 Task: Open a blank worksheet and write heading  Discount data  Add 10 product name:-  'Apple, Banana,_x000D_
Orange, Tomato, Potato, Onion, Carrot, Milk, Bread, Eggs (dozen). ' in December Last week sales are  1.99, 0.49, 0.79, 1.29, 0.99, 0.89, 0.69, 2.49, 1.99, 2.99.Discount (%):-  10, 20, 15, 5, 12, 8, 25, 10, 15, 20. Save page analysisSalesTrends
Action: Mouse pressed left at (200, 51)
Screenshot: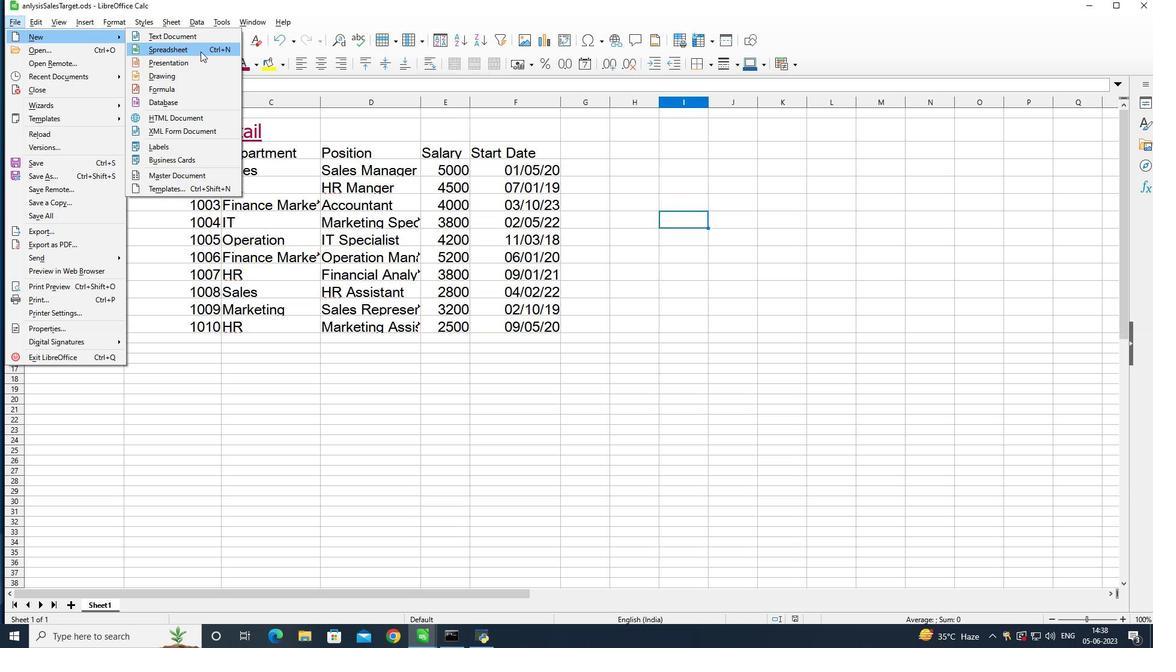 
Action: Mouse moved to (81, 124)
Screenshot: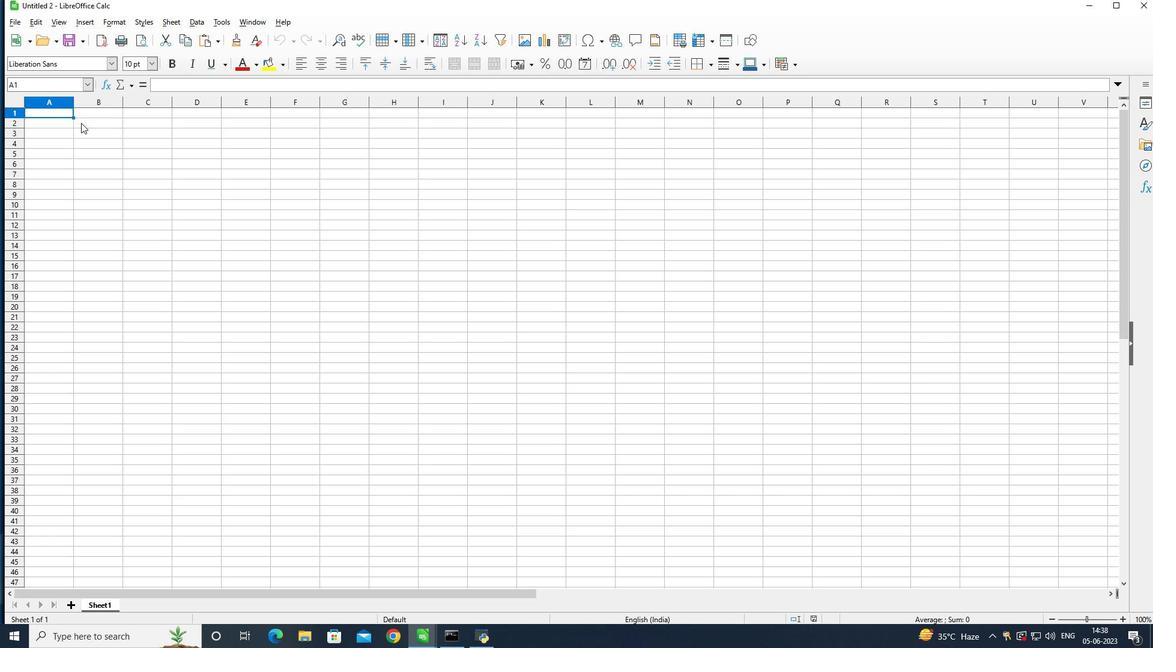 
Action: Mouse pressed left at (81, 124)
Screenshot: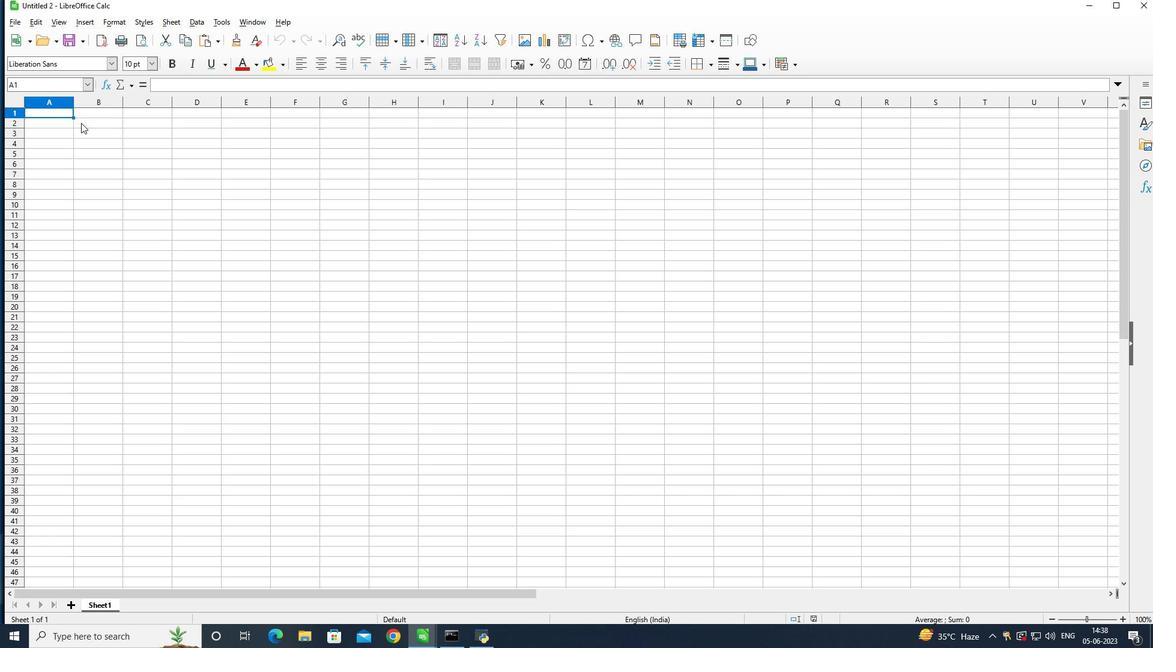
Action: Mouse moved to (553, 152)
Screenshot: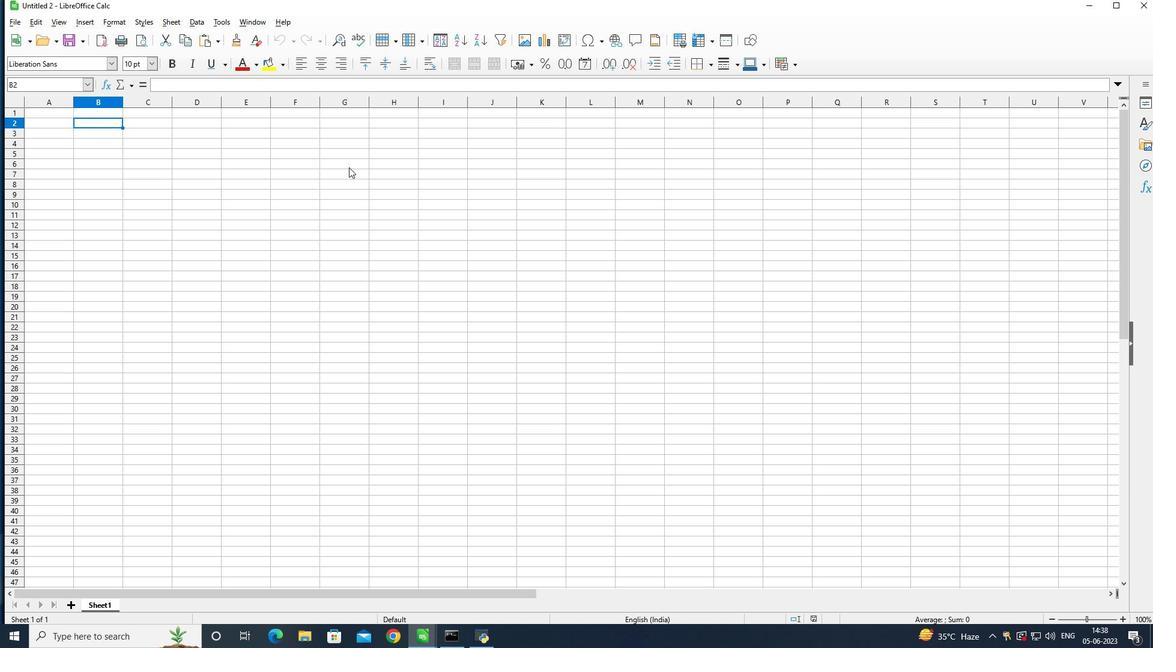 
Action: Key pressed <Key.shift><Key.shift><Key.shift><Key.shift><Key.shift><Key.shift><Key.shift><Key.shift>Discount<Key.space><Key.shift>Data<Key.enter>
Screenshot: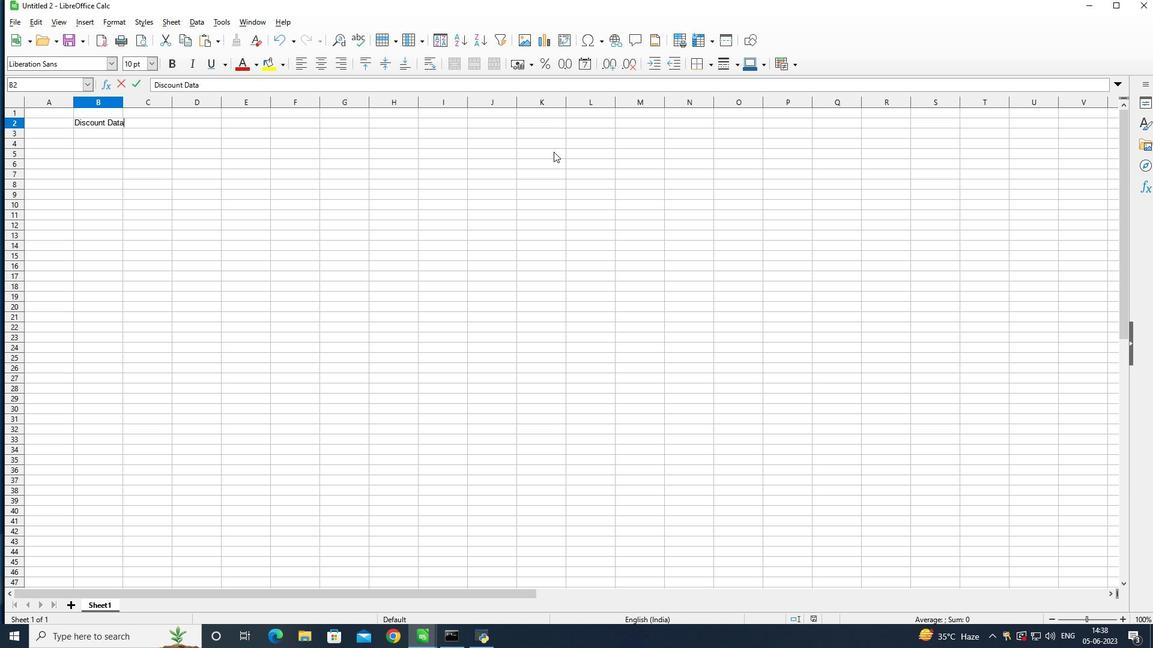 
Action: Mouse moved to (45, 130)
Screenshot: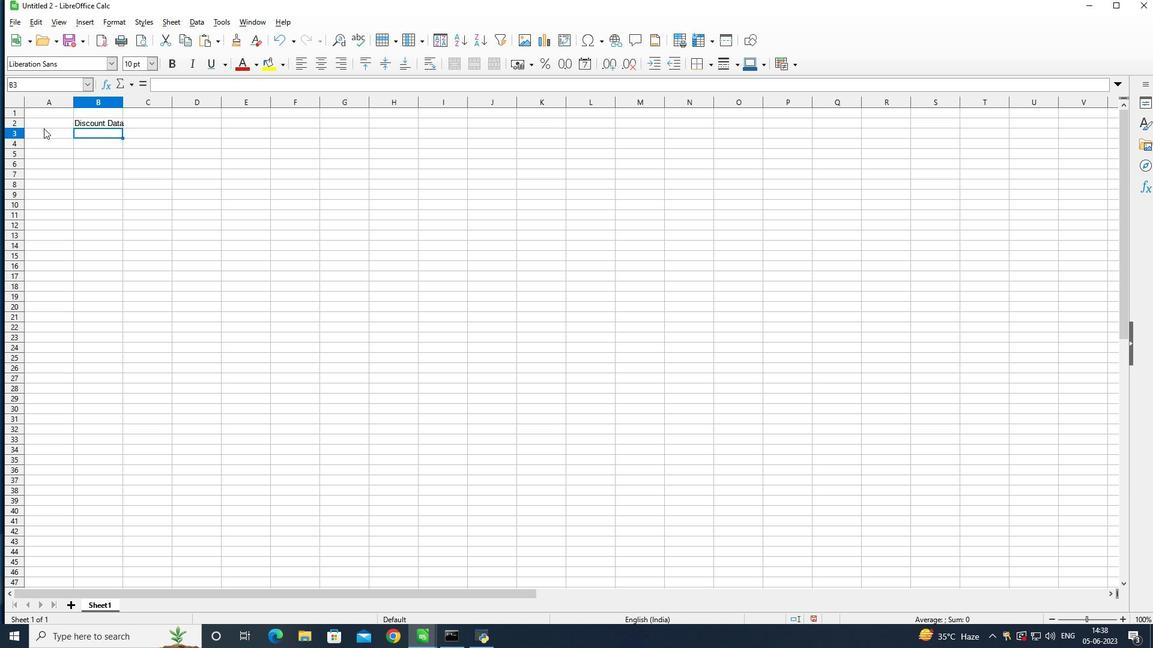 
Action: Mouse pressed left at (45, 130)
Screenshot: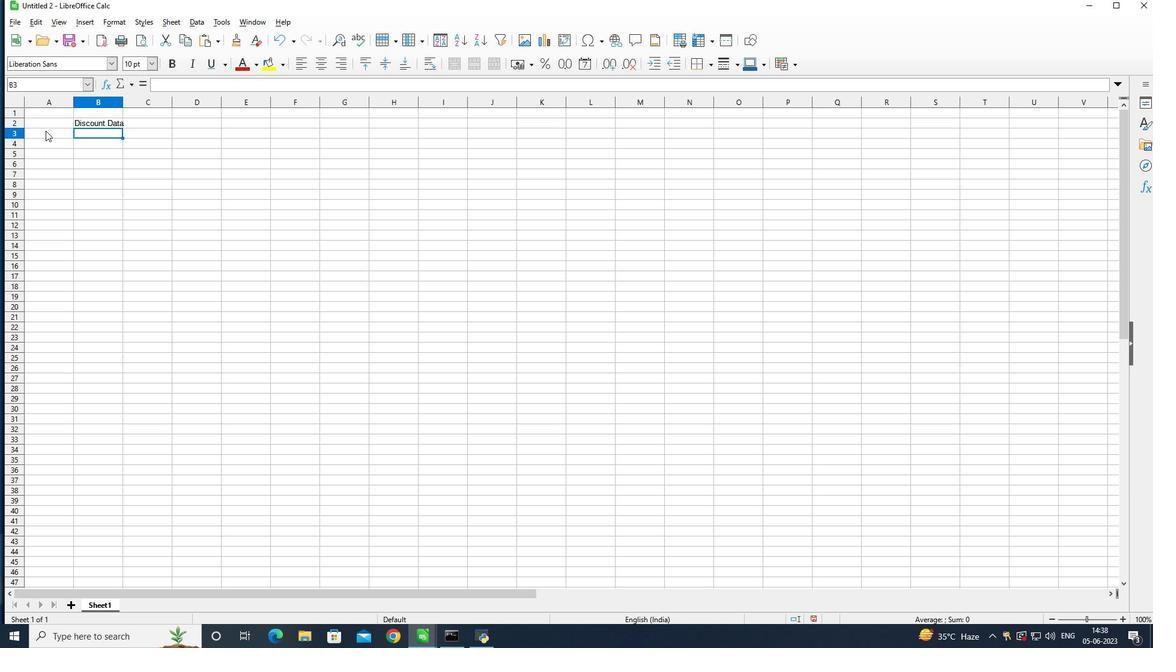
Action: Mouse moved to (536, 228)
Screenshot: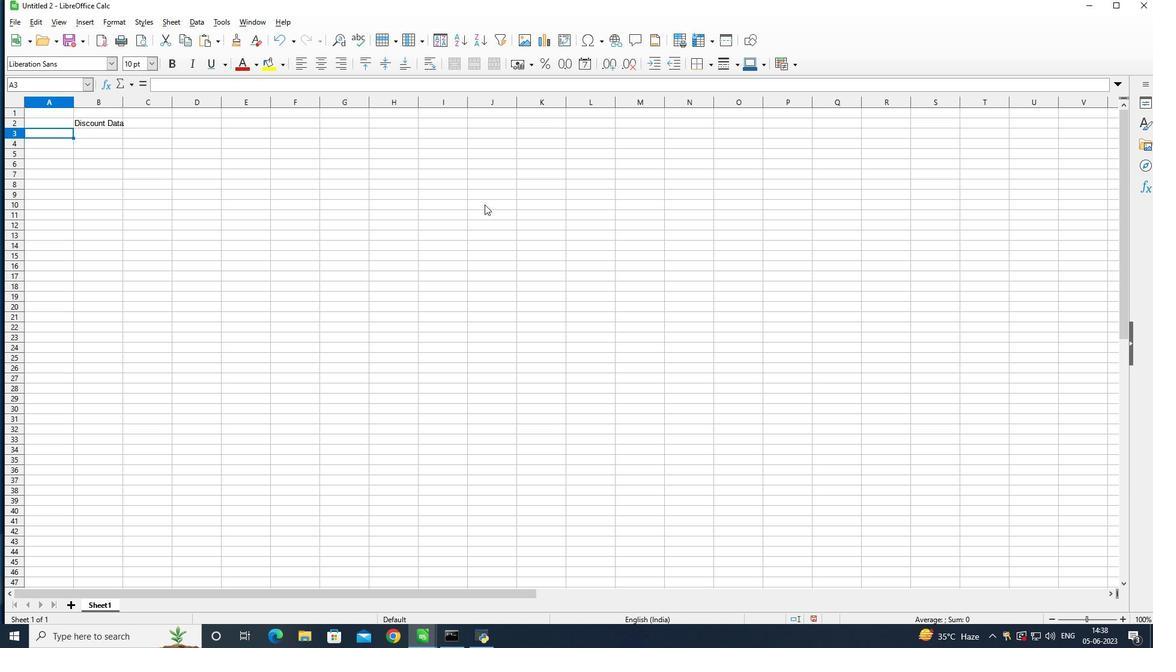 
Action: Key pressed <Key.shift>Pr
Screenshot: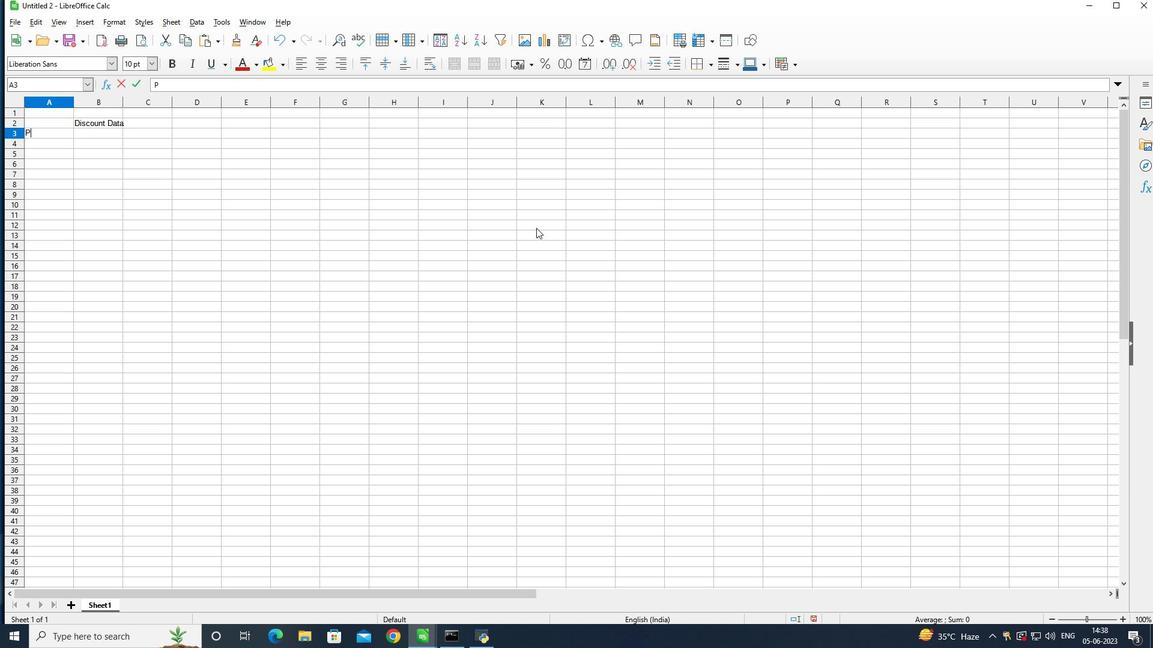 
Action: Mouse moved to (550, 230)
Screenshot: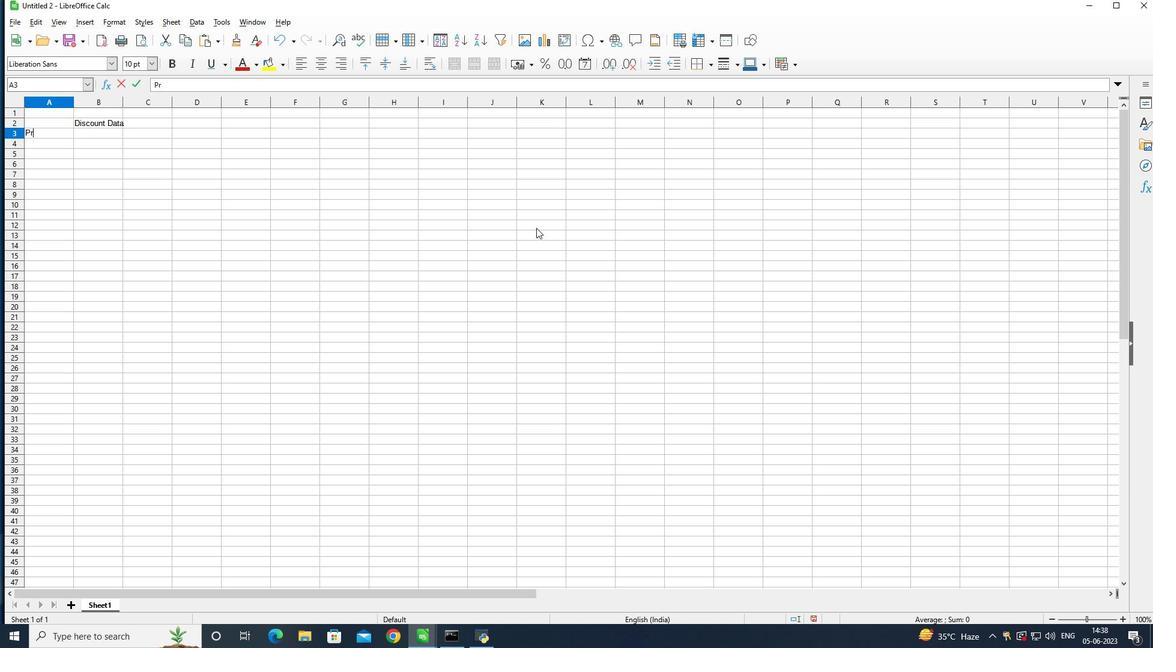 
Action: Key pressed oduct<Key.space>
Screenshot: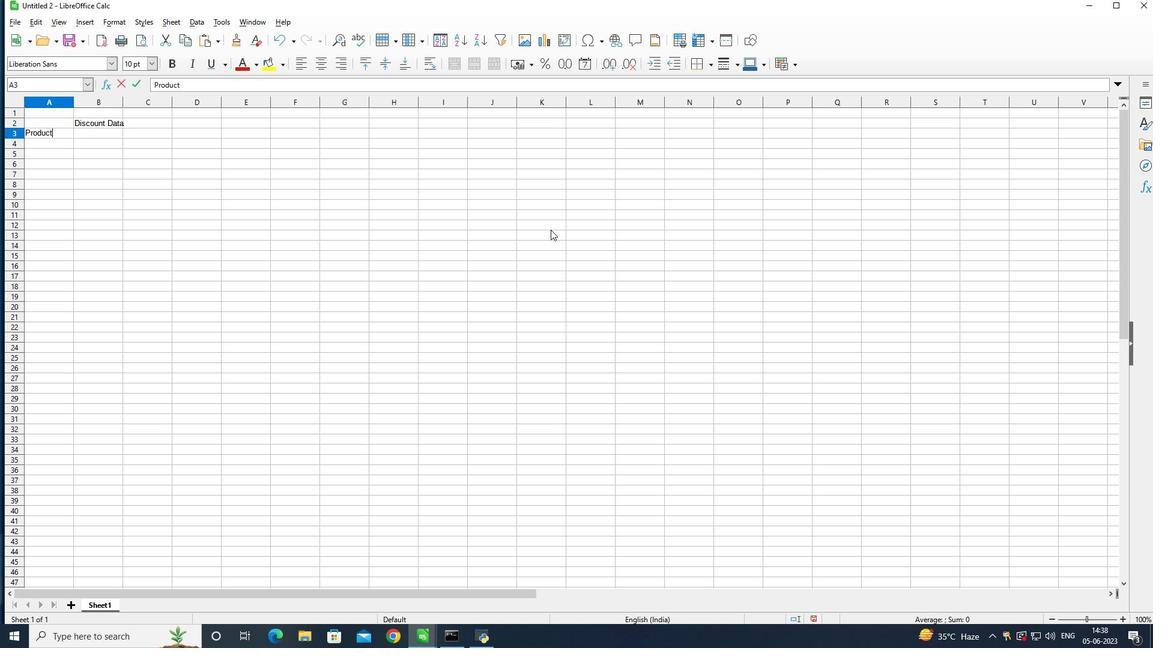 
Action: Mouse moved to (550, 230)
Screenshot: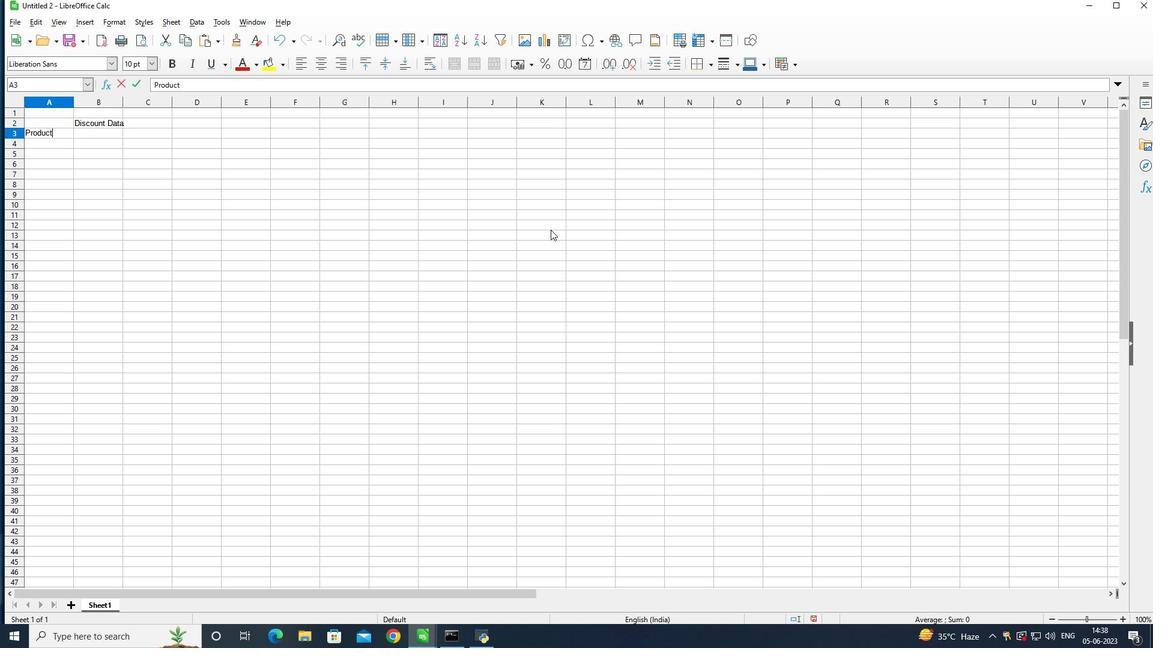 
Action: Key pressed <Key.shift>name<Key.enter>
Screenshot: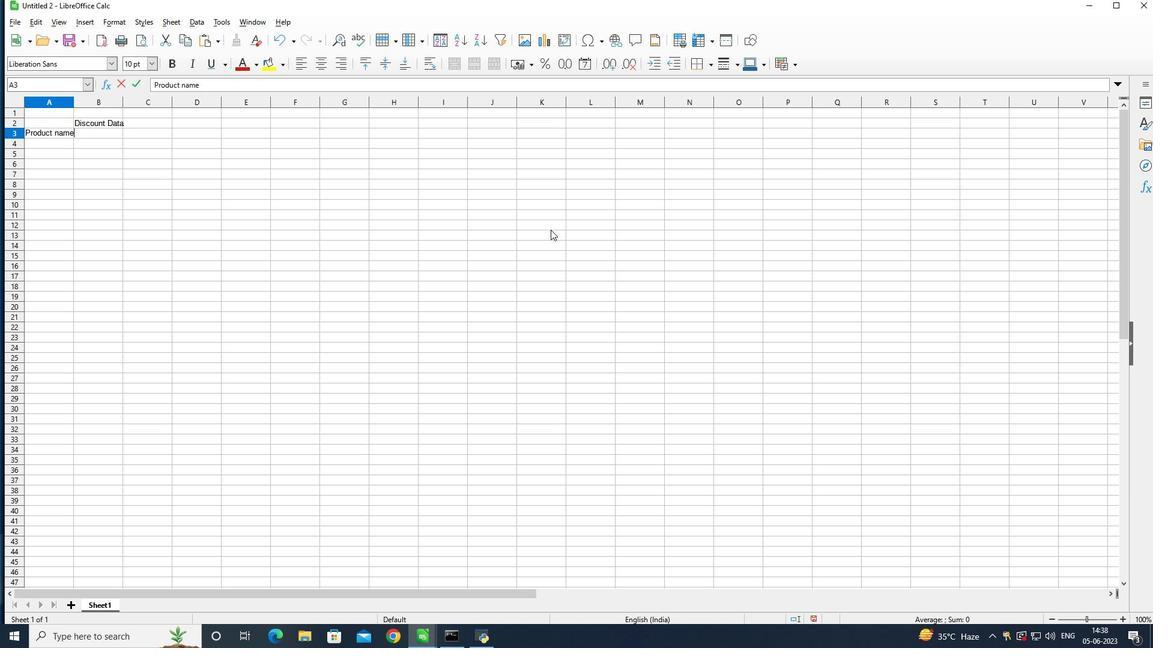 
Action: Mouse moved to (73, 99)
Screenshot: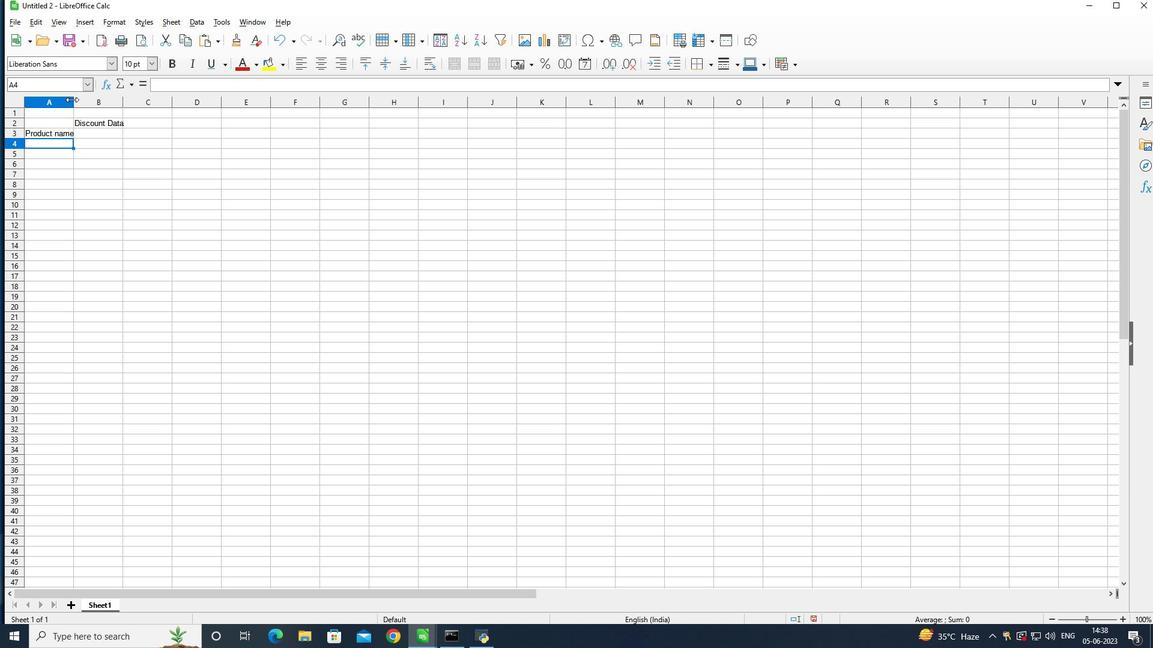 
Action: Mouse pressed left at (73, 99)
Screenshot: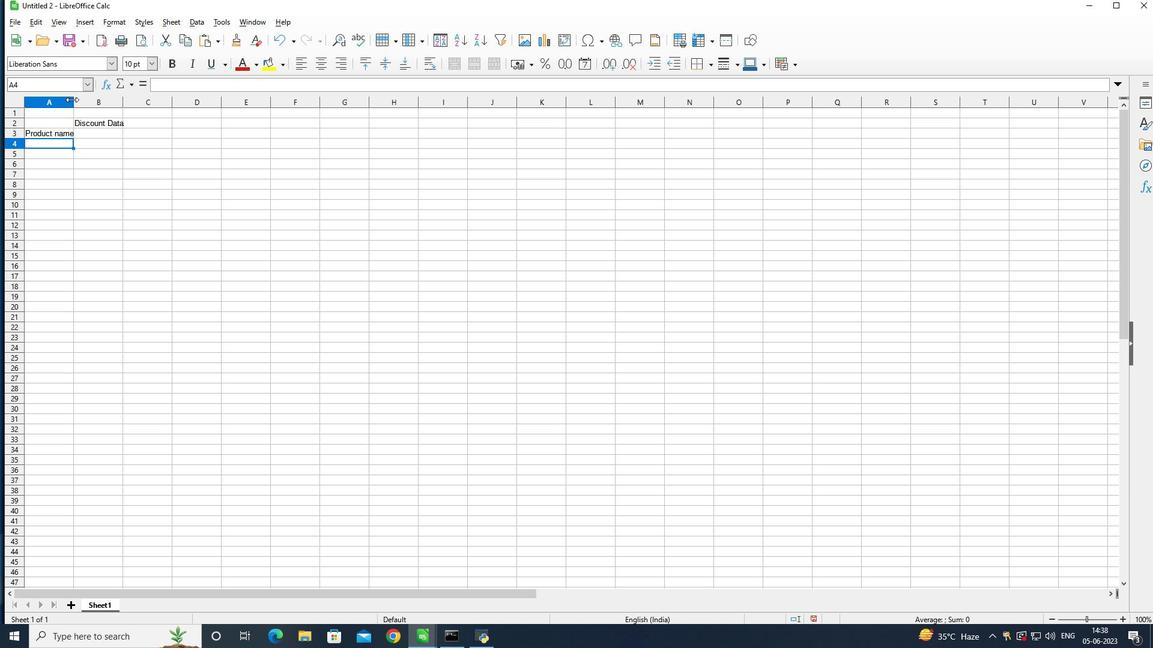 
Action: Mouse moved to (556, 225)
Screenshot: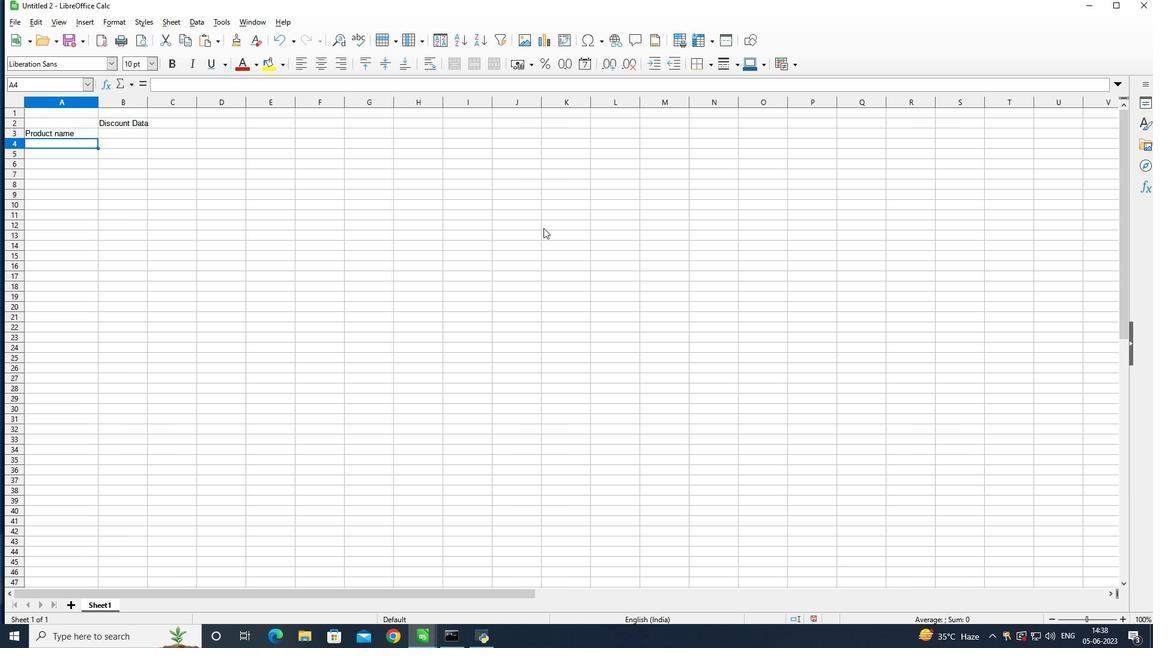 
Action: Key pressed <Key.shift>Apple<Key.enter><Key.shift>Banan<Key.enter><Key.shift><Key.shift>Orange<Key.enter><Key.shift>Tomato<Key.enter><Key.shift>Potato<Key.enter><Key.shift>Onion<Key.enter><Key.shift>Carrp<Key.backspace>ot<Key.enter><Key.shift>Milk<Key.enter><Key.shift>Bread<Key.enter><Key.shift>Egg<Key.enter>
Screenshot: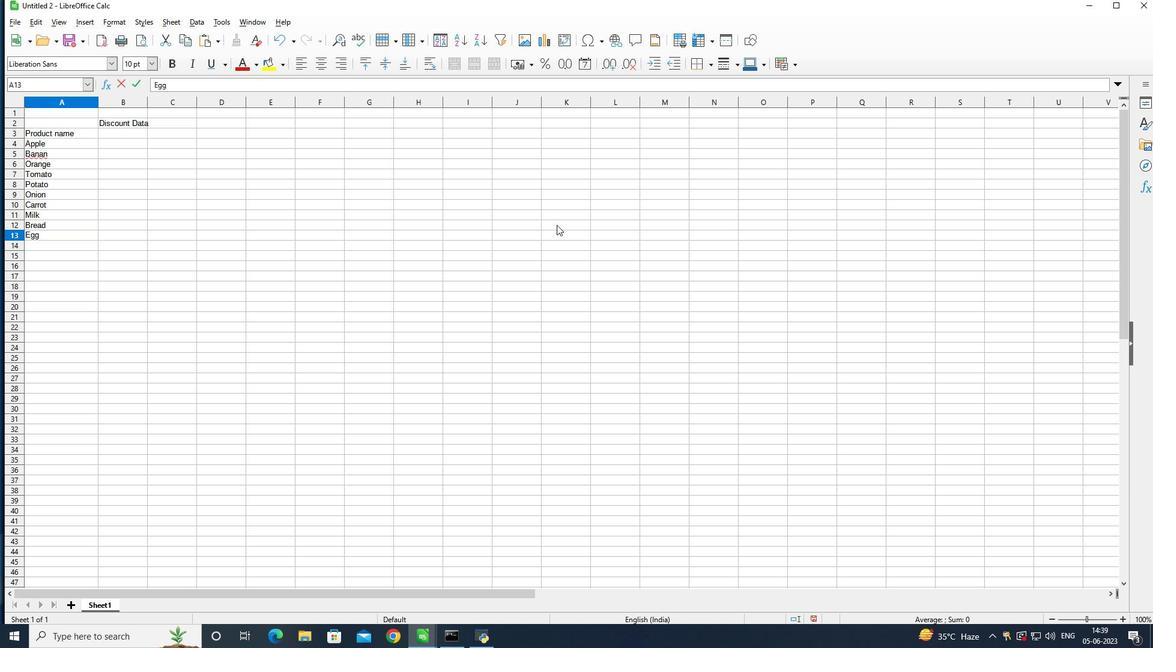 
Action: Mouse moved to (129, 130)
Screenshot: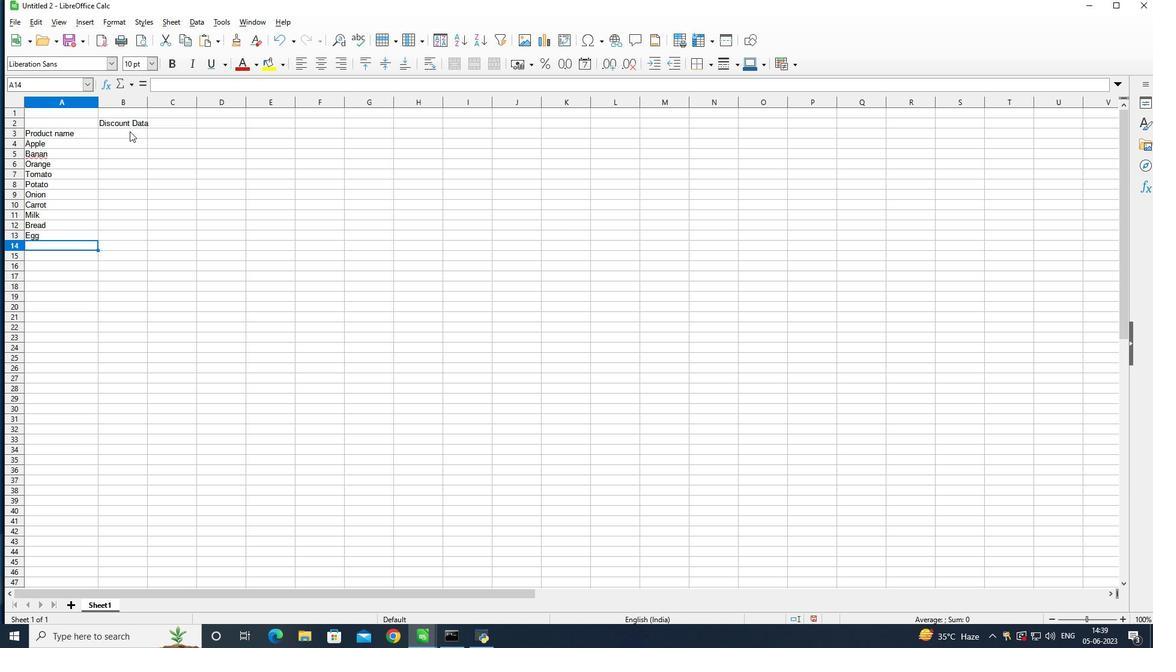 
Action: Mouse pressed left at (129, 130)
Screenshot: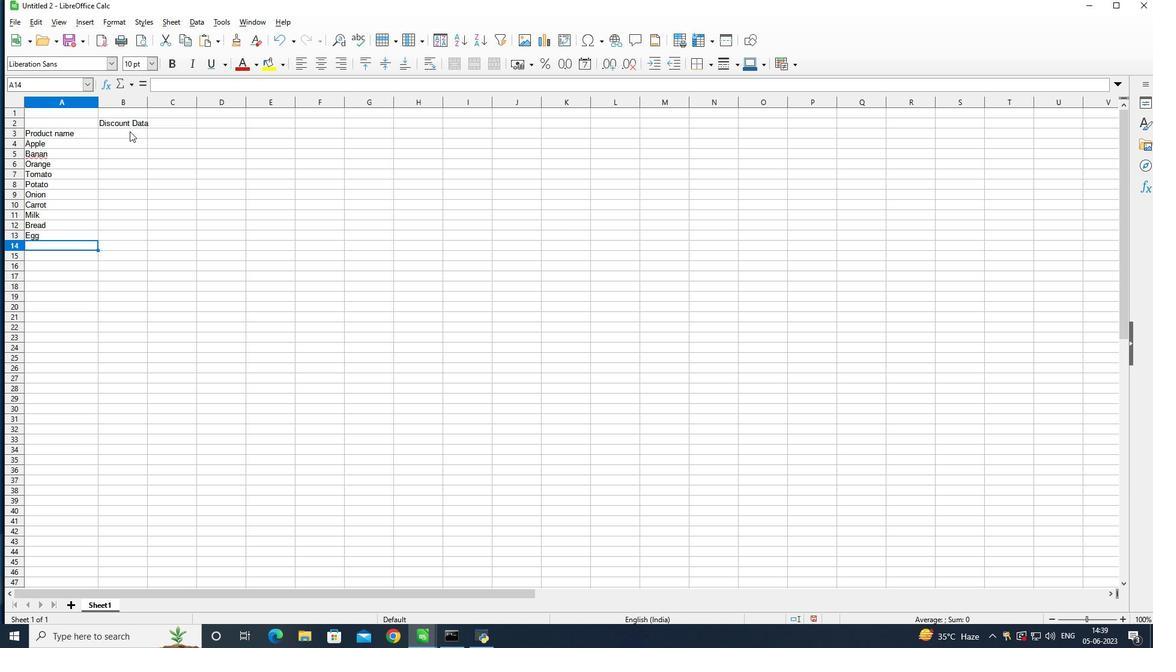 
Action: Mouse moved to (763, 270)
Screenshot: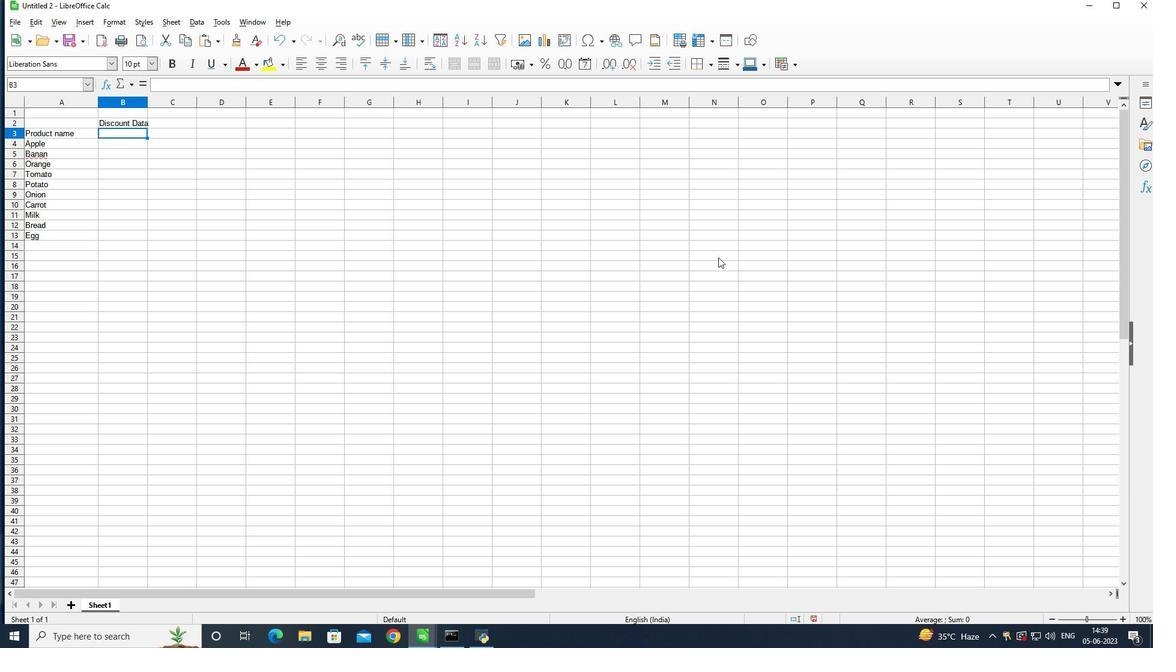 
Action: Key pressed <Key.shift>December<Key.space><Key.shift>last<Key.space><Key.shift>Week<Key.enter>
Screenshot: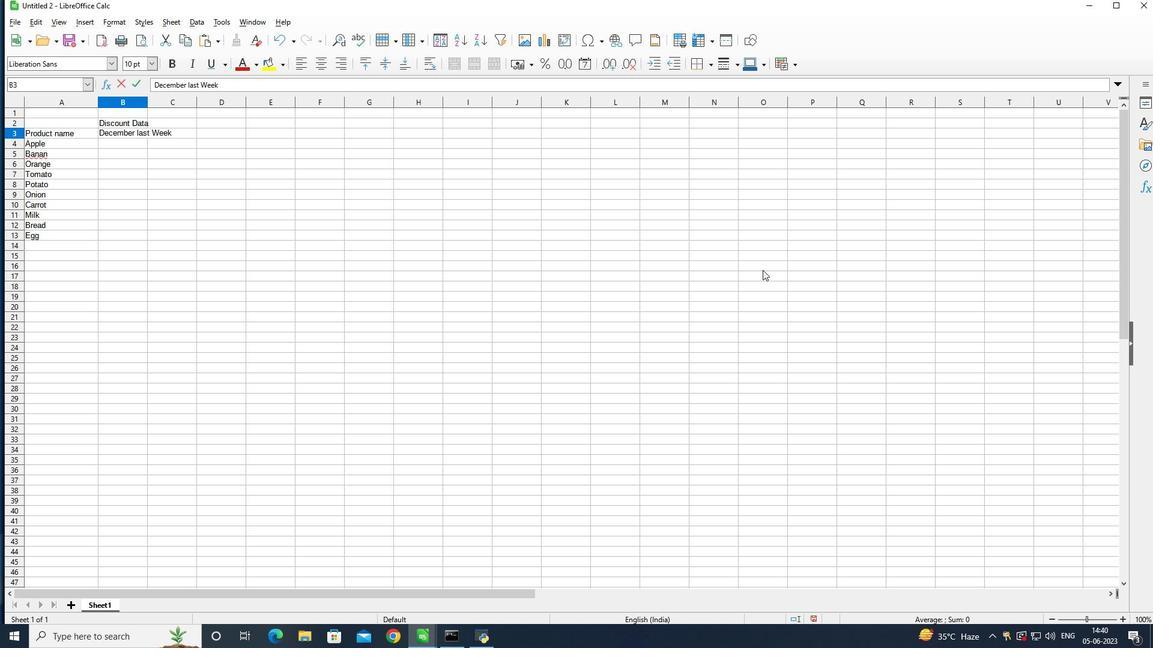 
Action: Mouse moved to (148, 102)
Screenshot: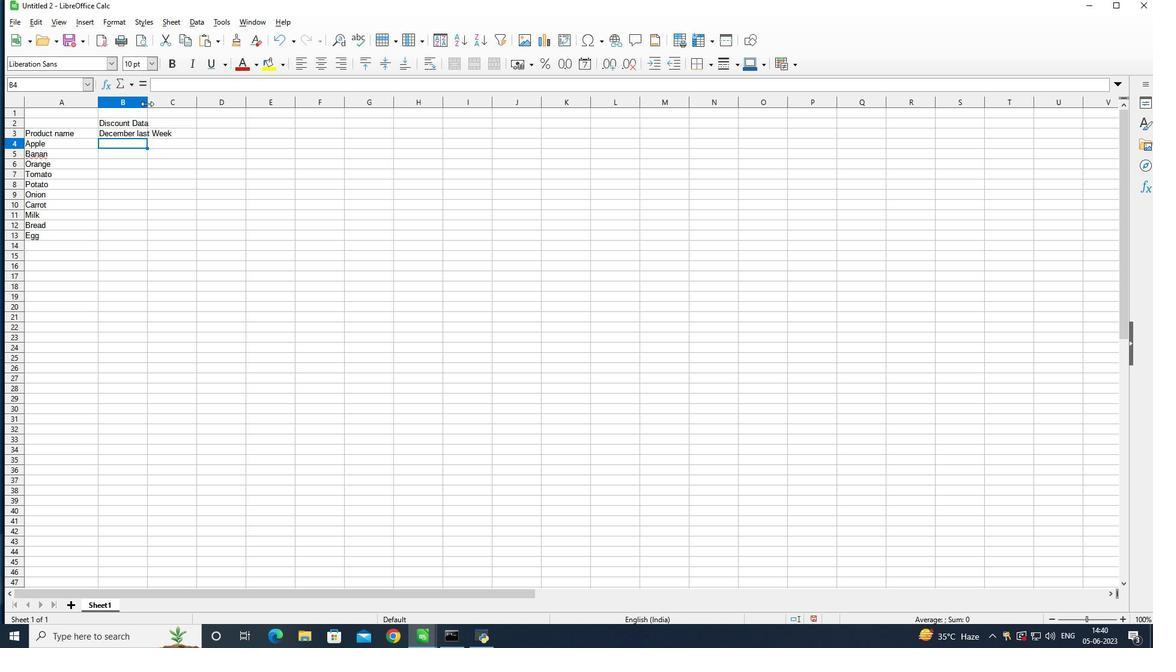 
Action: Mouse pressed left at (148, 102)
Screenshot: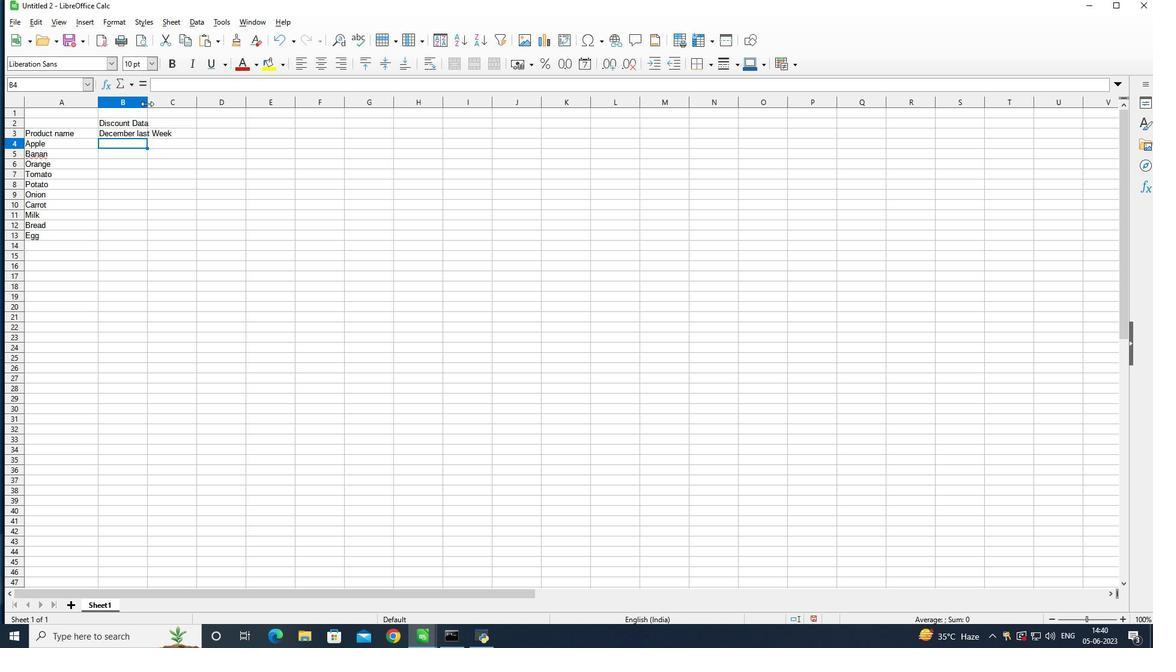 
Action: Mouse moved to (513, 279)
Screenshot: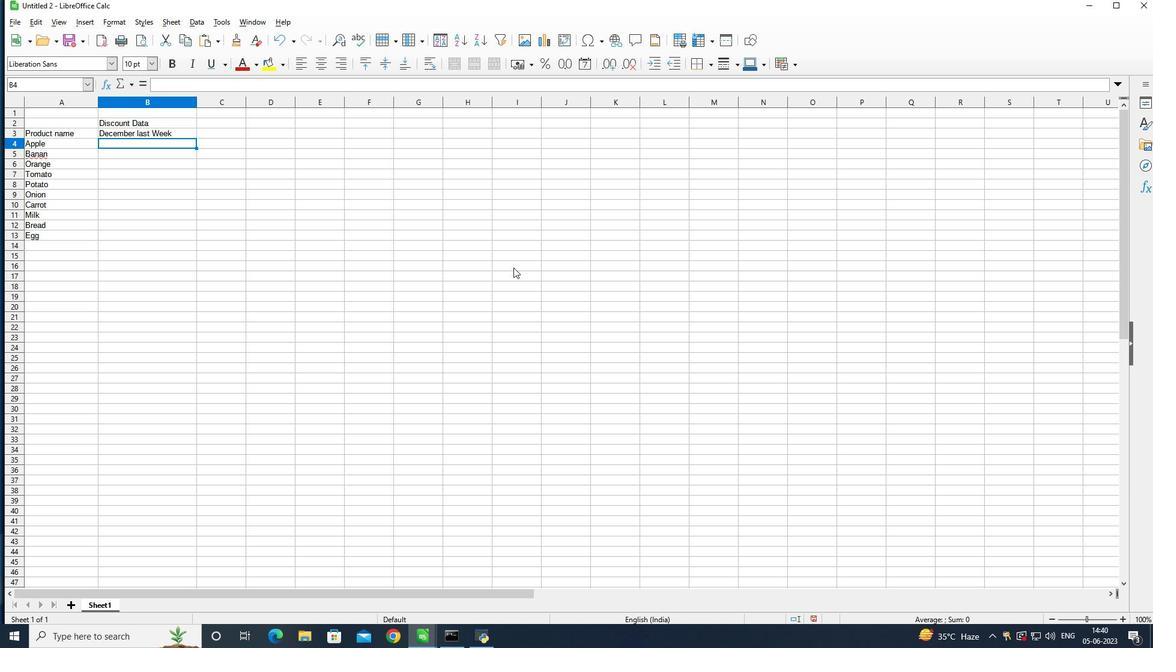 
Action: Key pressed <Key.shift>!
Screenshot: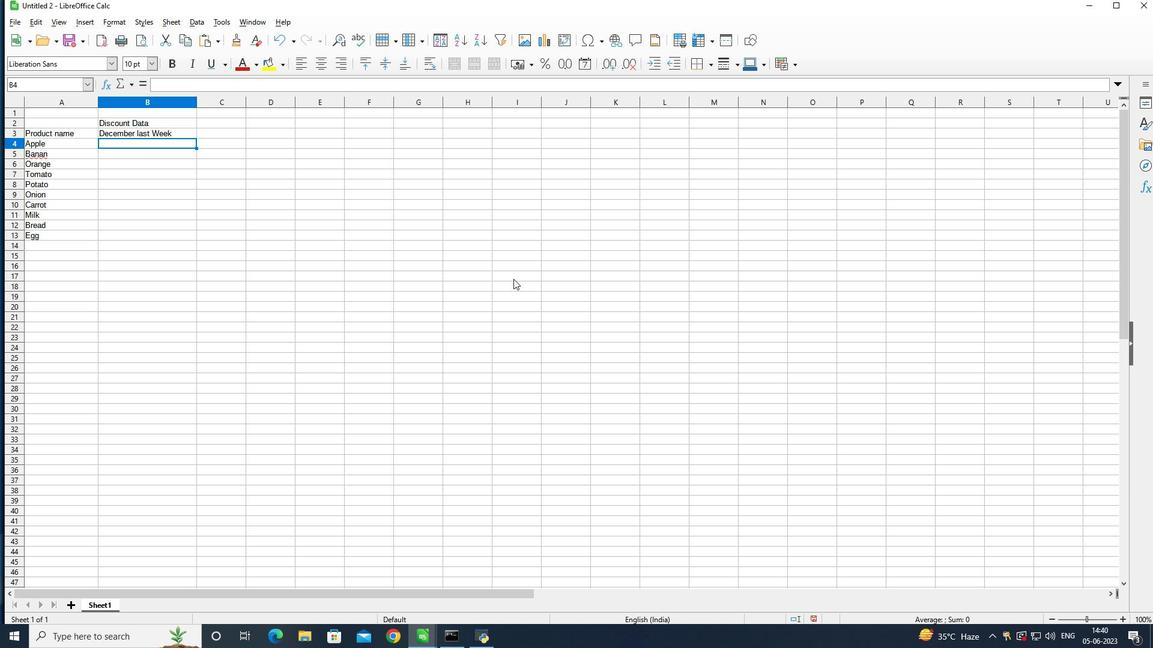 
Action: Mouse moved to (513, 279)
Screenshot: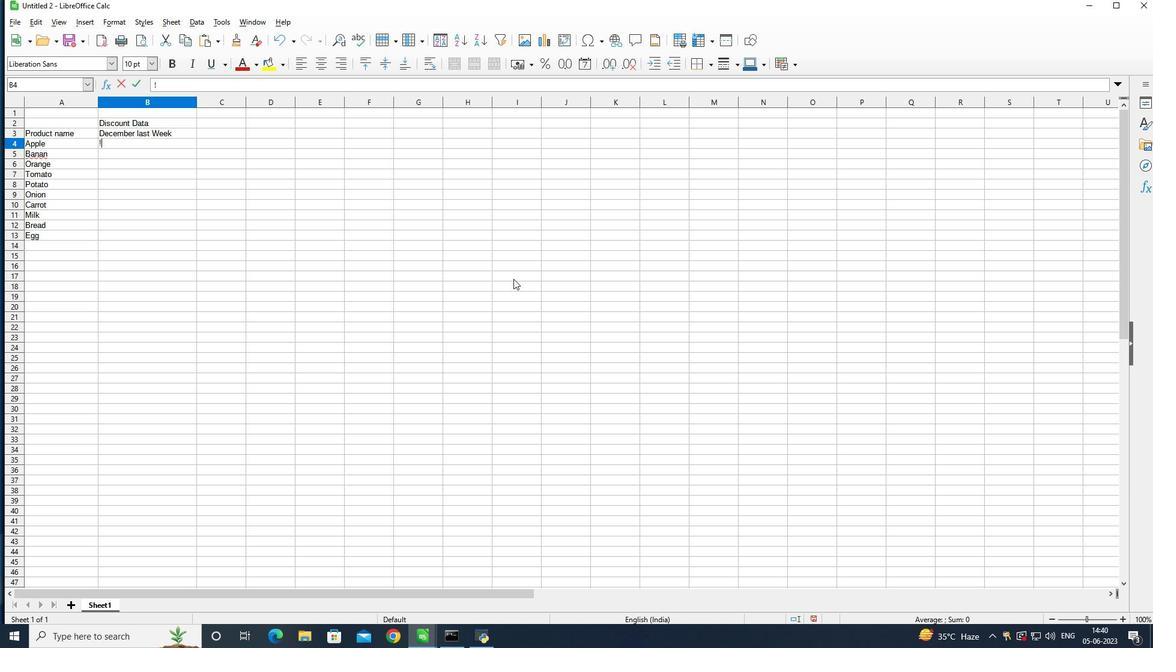 
Action: Key pressed <Key.backspace>1.99<Key.enter>0.49<Key.enter>0
Screenshot: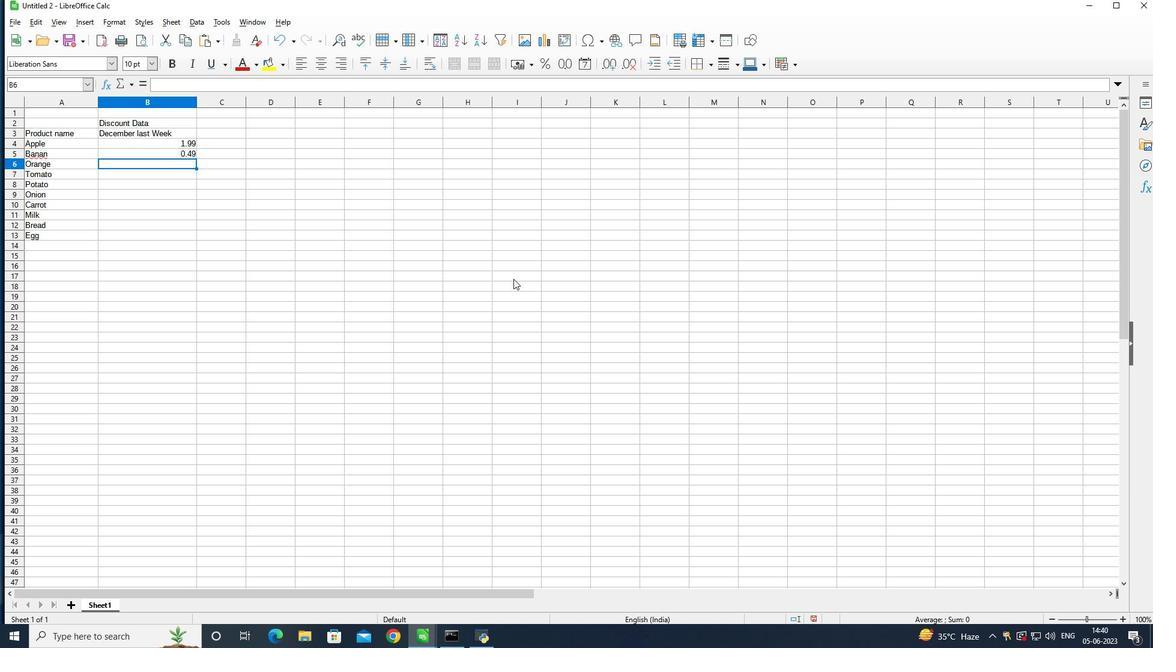 
Action: Mouse moved to (514, 284)
Screenshot: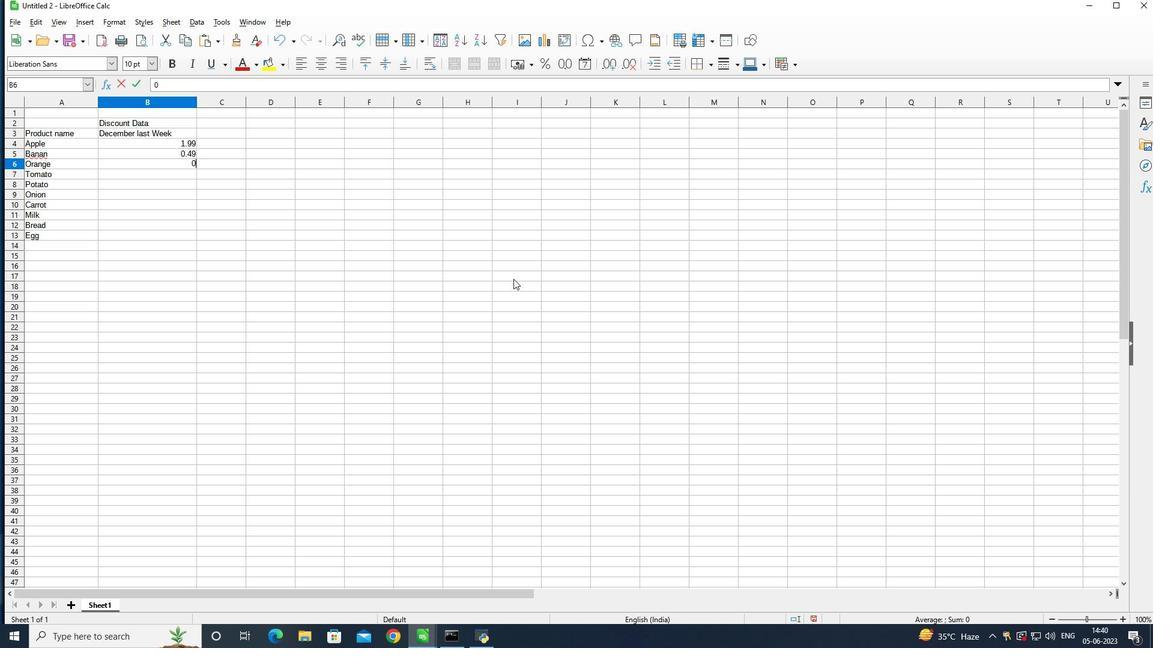 
Action: Key pressed .79<Key.enter>1.29<Key.enter>0
Screenshot: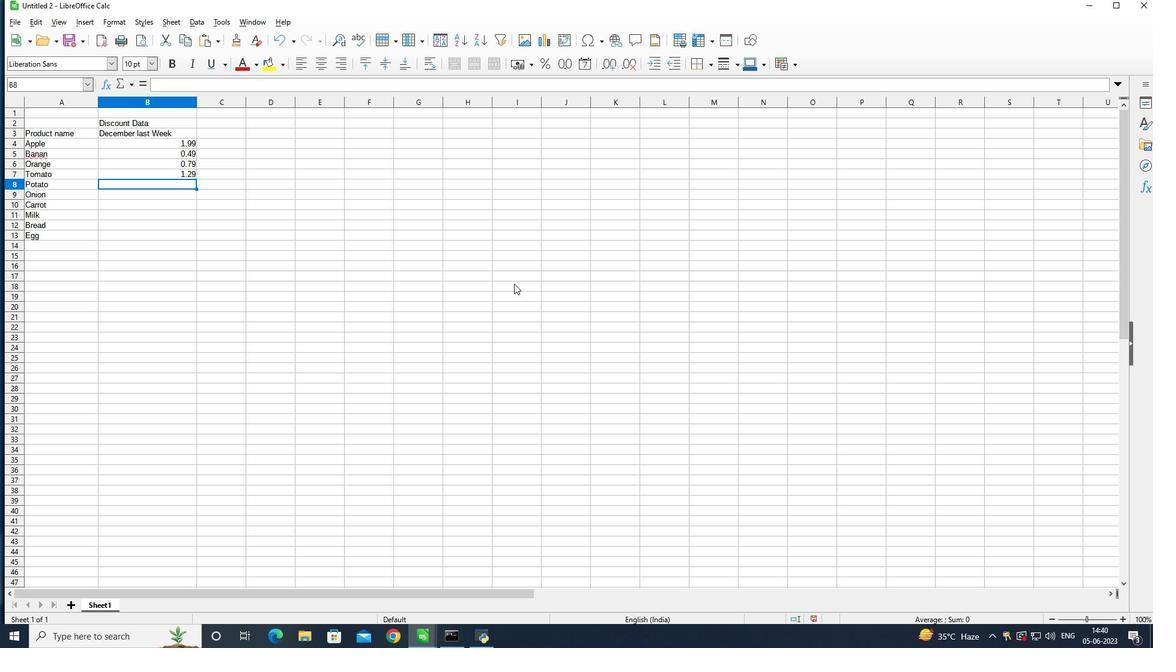 
Action: Mouse moved to (579, 409)
Screenshot: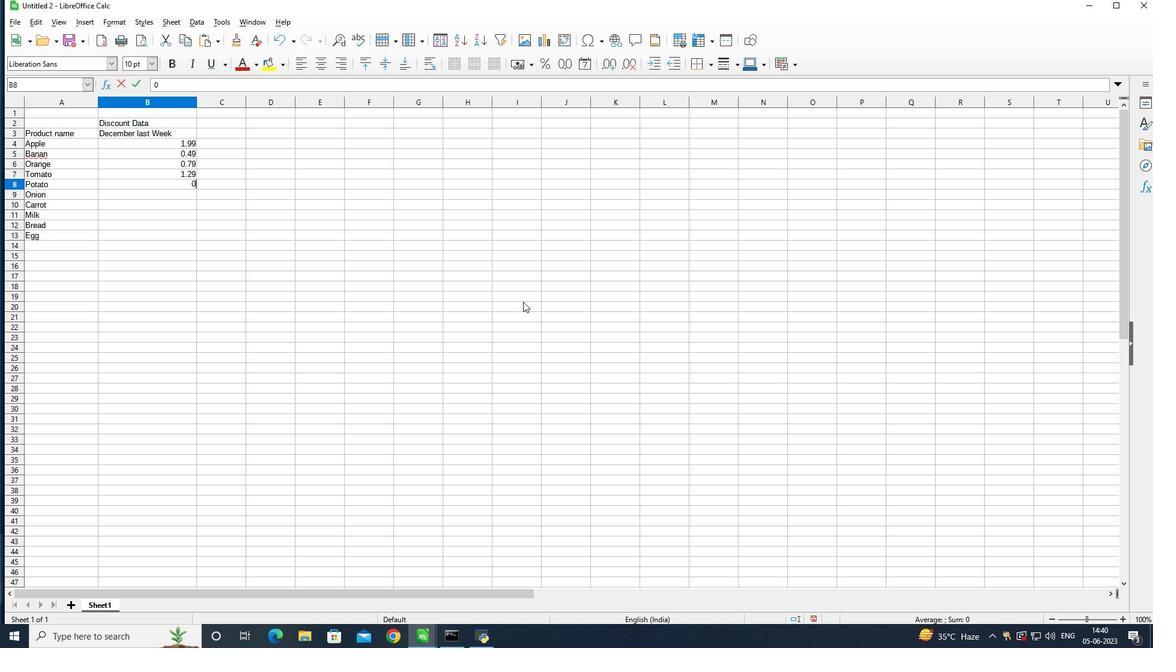 
Action: Key pressed .79<Key.enter>1.29<Key.enter>0.99<Key.enter>0.89<Key.enter>0.69<Key.enter>2.49<Key.enter>1.99
Screenshot: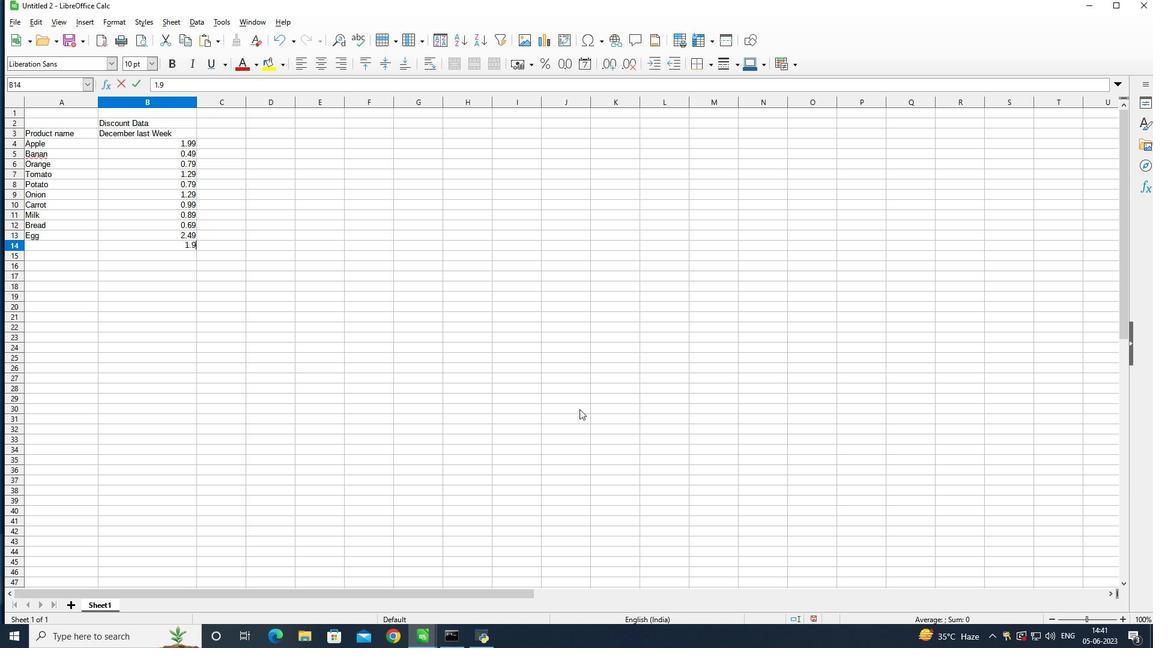 
Action: Mouse moved to (189, 185)
Screenshot: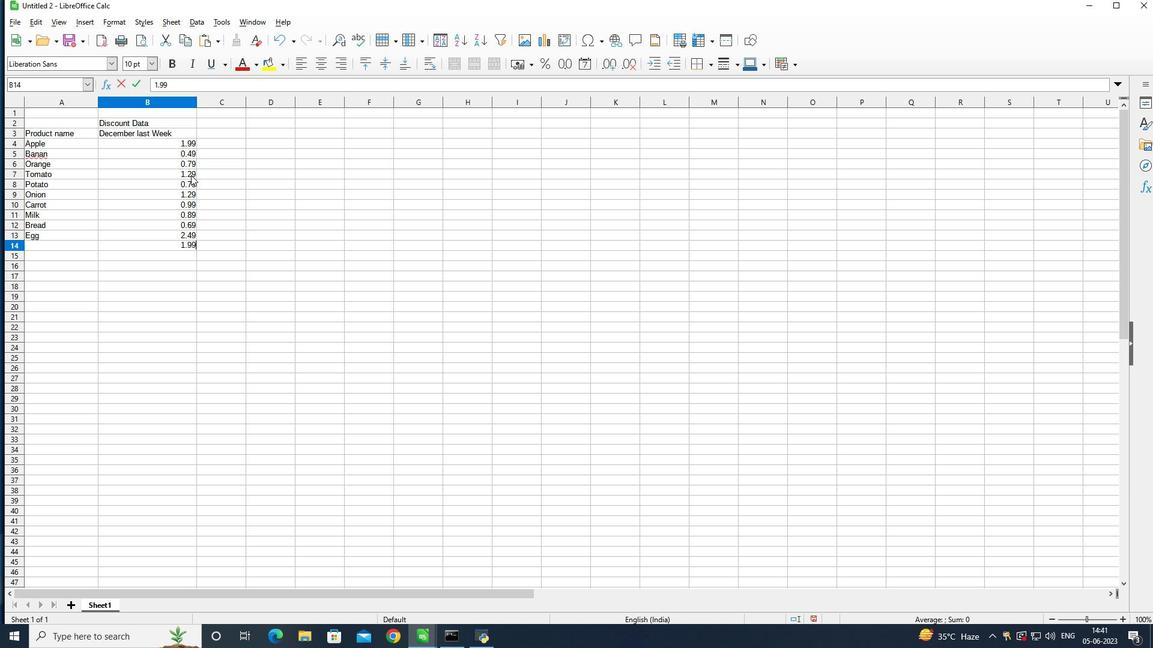 
Action: Mouse pressed left at (189, 185)
Screenshot: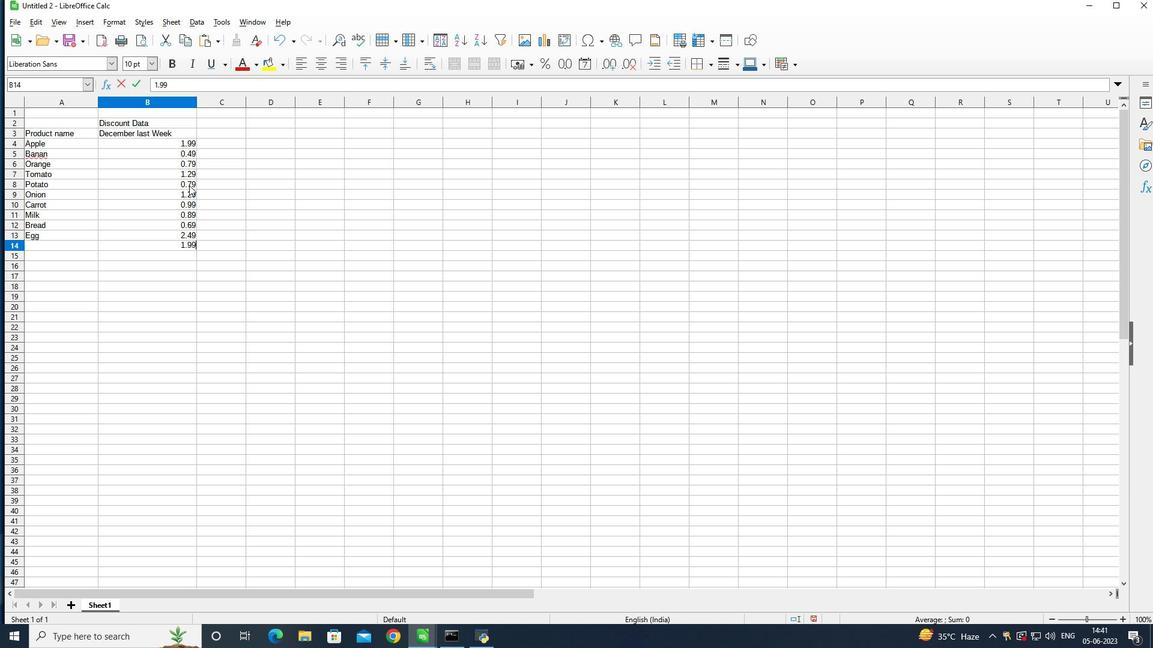 
Action: Mouse moved to (549, 189)
Screenshot: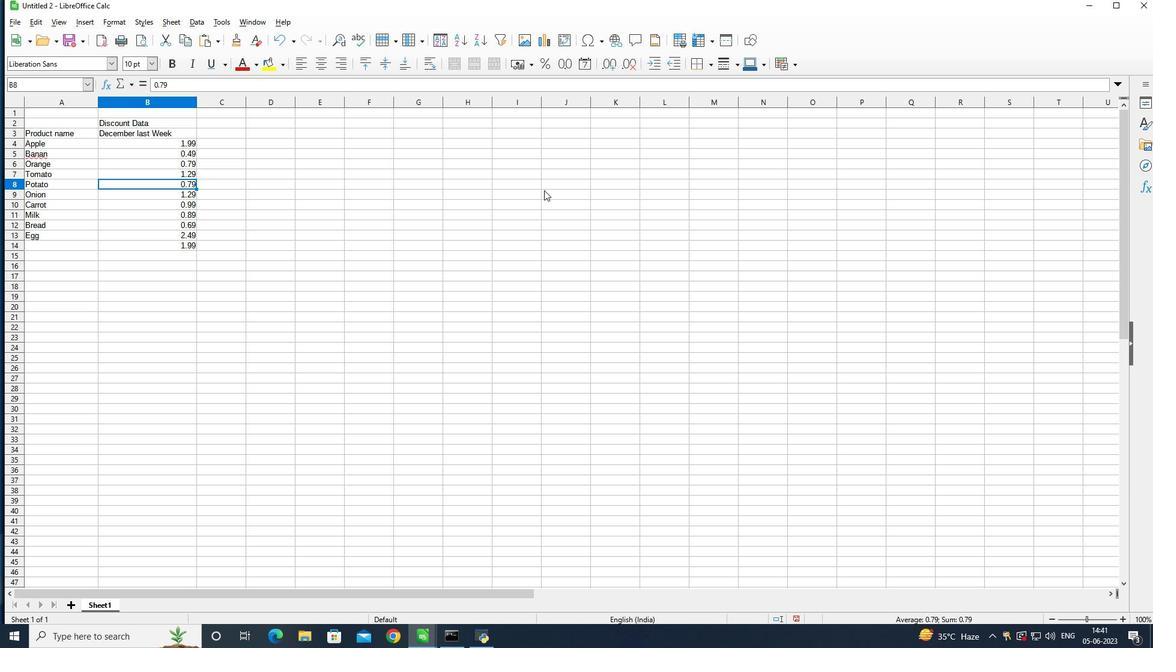 
Action: Key pressed 0
Screenshot: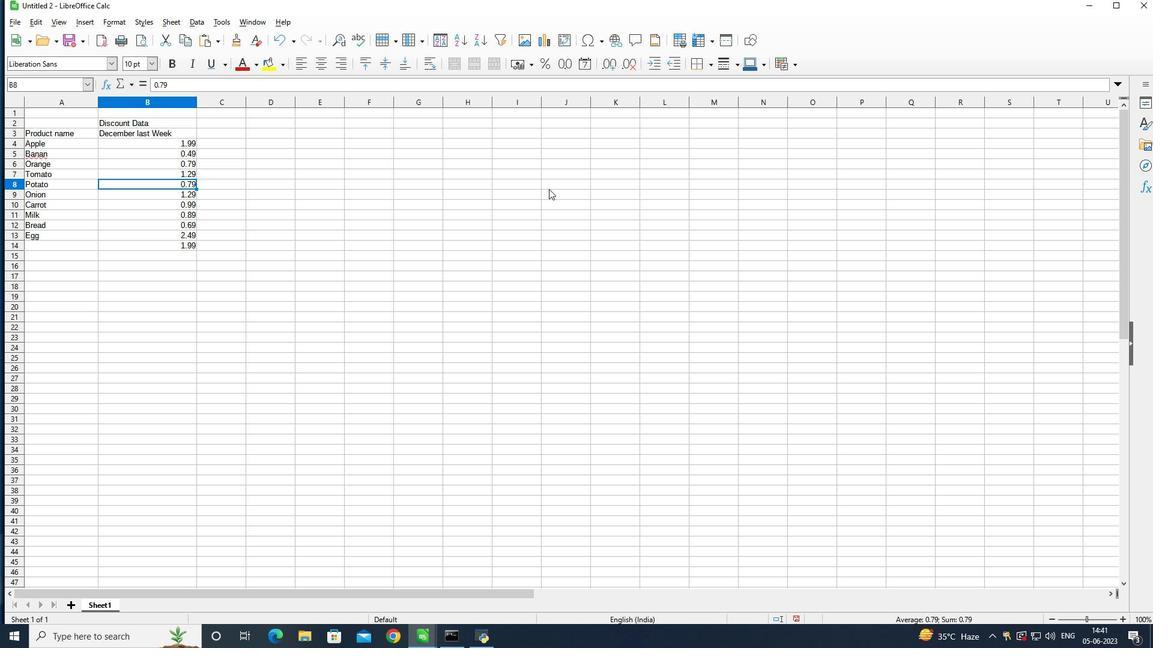 
Action: Mouse moved to (561, 201)
Screenshot: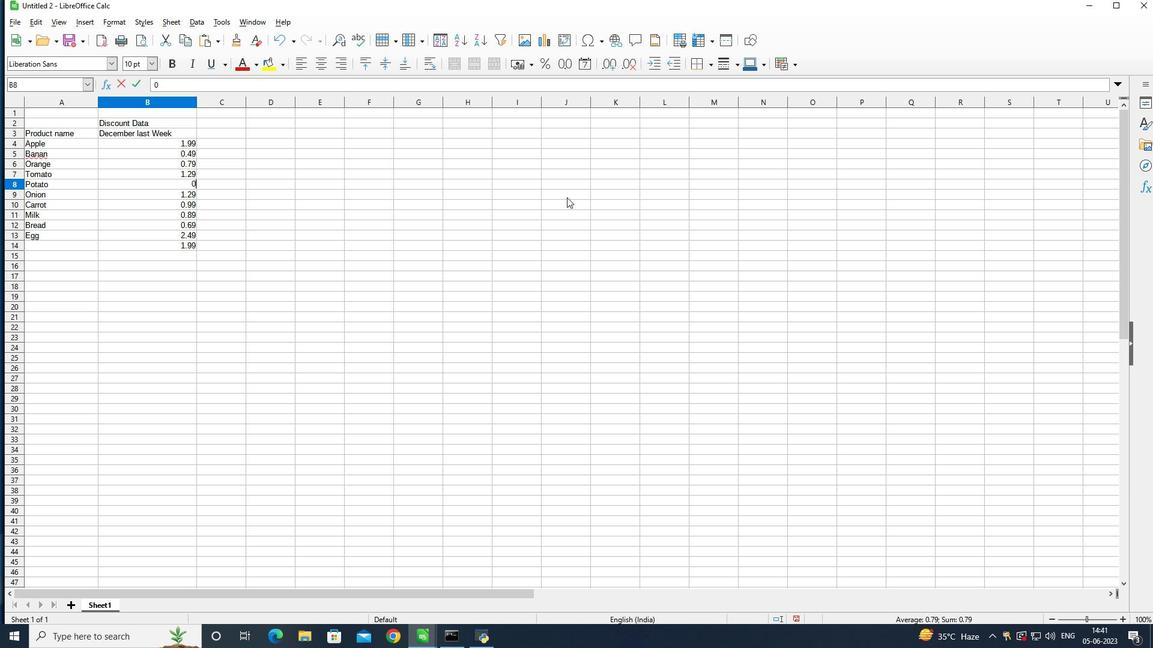
Action: Key pressed .99<Key.enter>0.89<Key.enter>
Screenshot: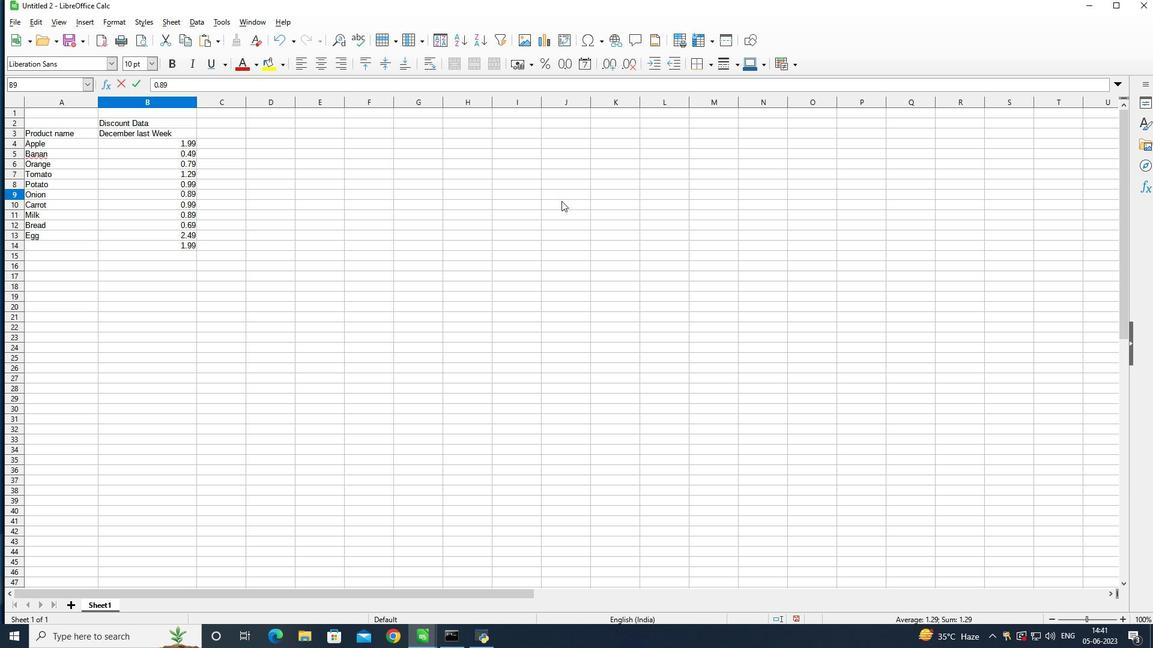 
Action: Mouse moved to (561, 201)
Screenshot: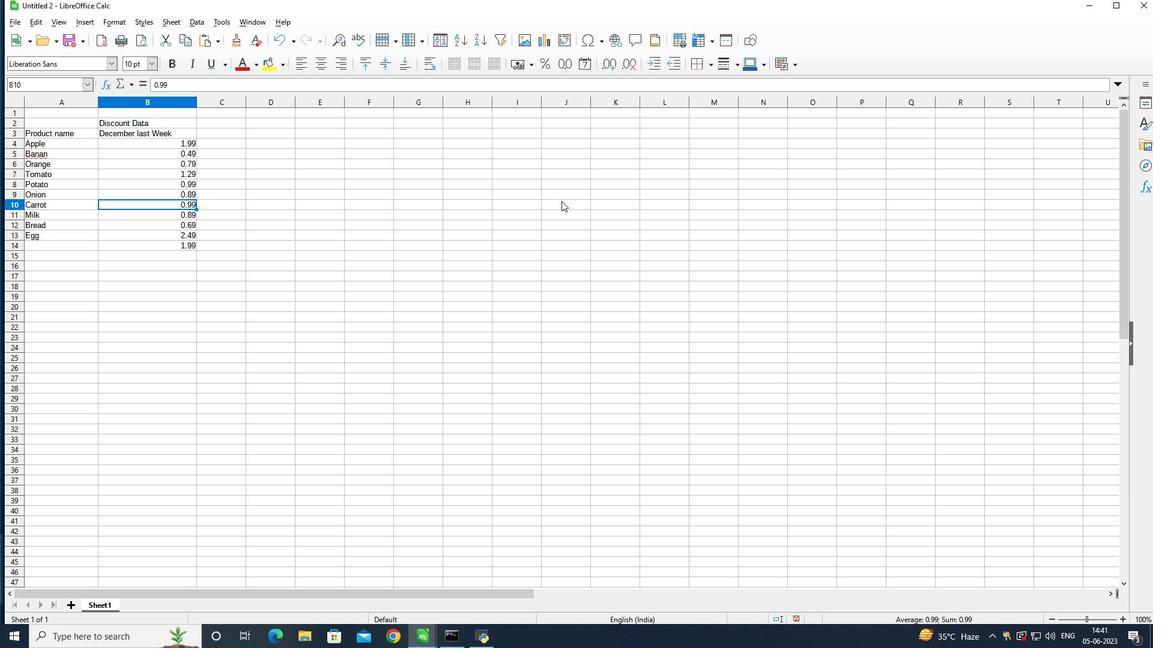
Action: Key pressed 0.69<Key.enter>2.49<Key.enter>1.99<Key.enter>
Screenshot: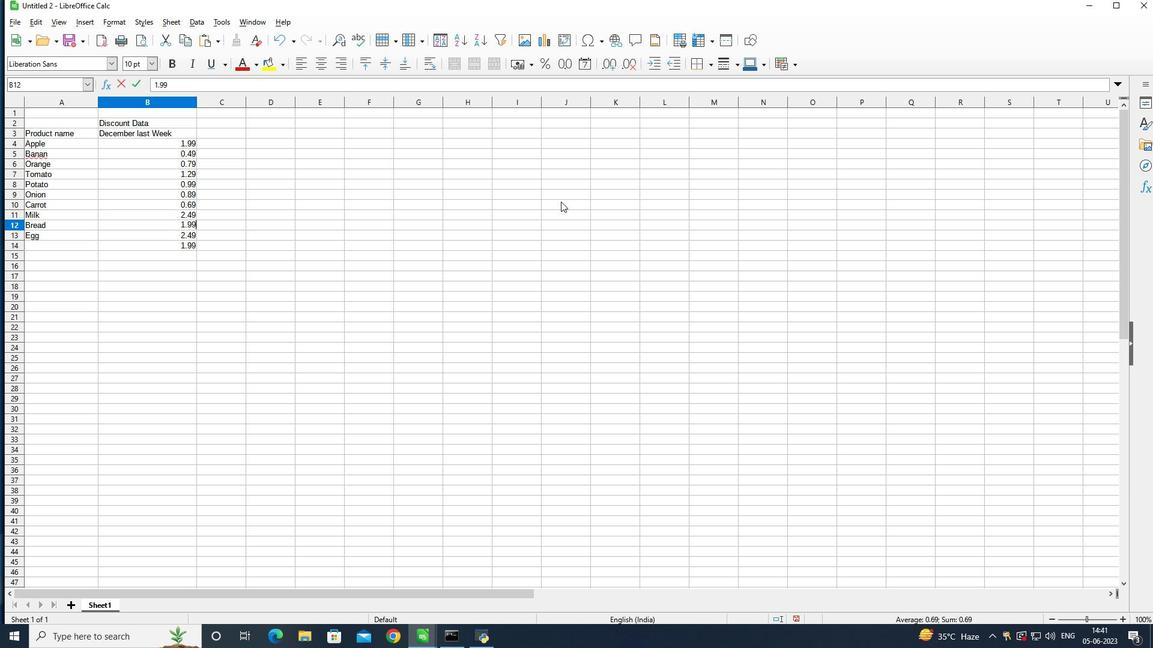 
Action: Mouse moved to (418, 239)
Screenshot: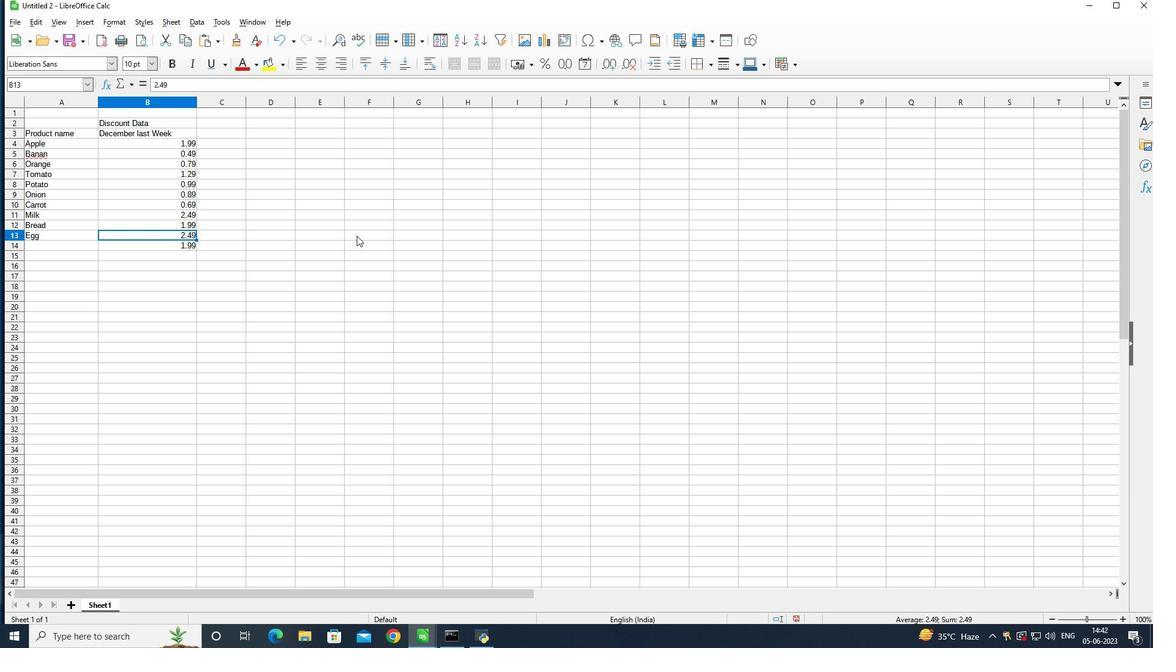 
Action: Key pressed 2.99<Key.enter>
Screenshot: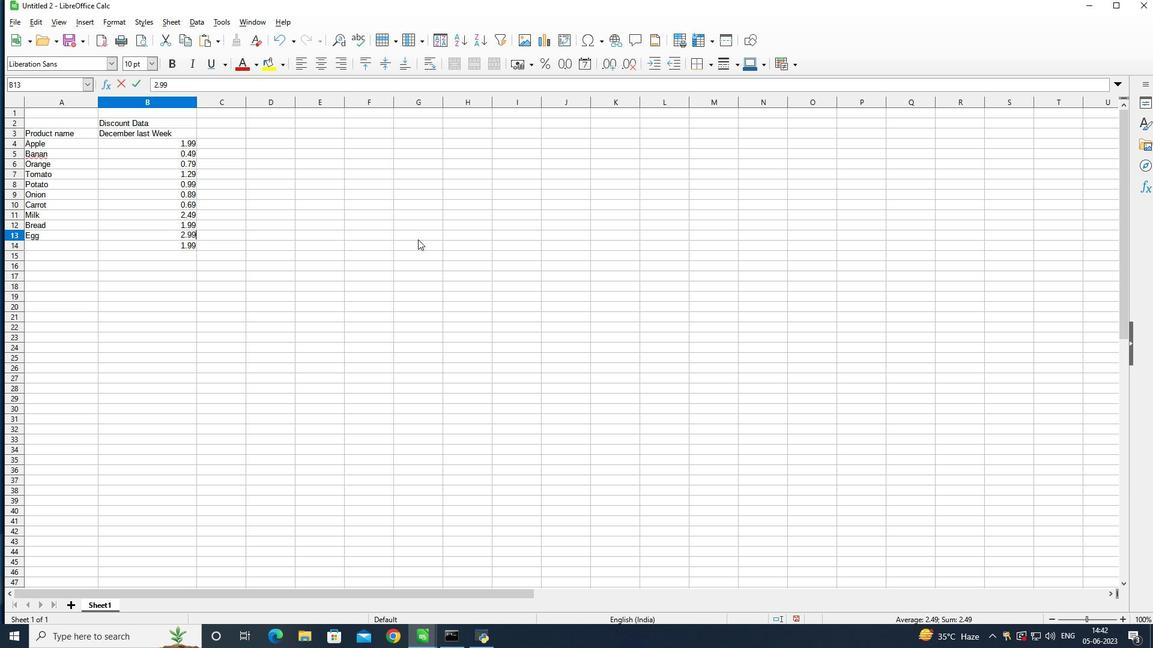 
Action: Mouse moved to (415, 240)
Screenshot: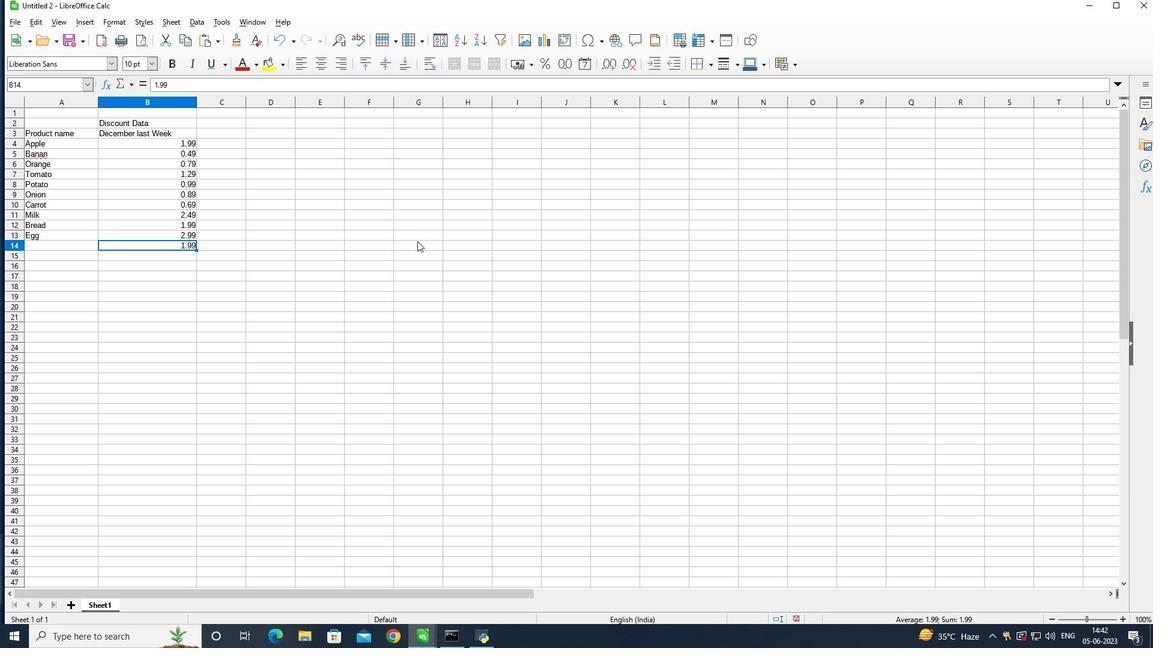 
Action: Key pressed 0
Screenshot: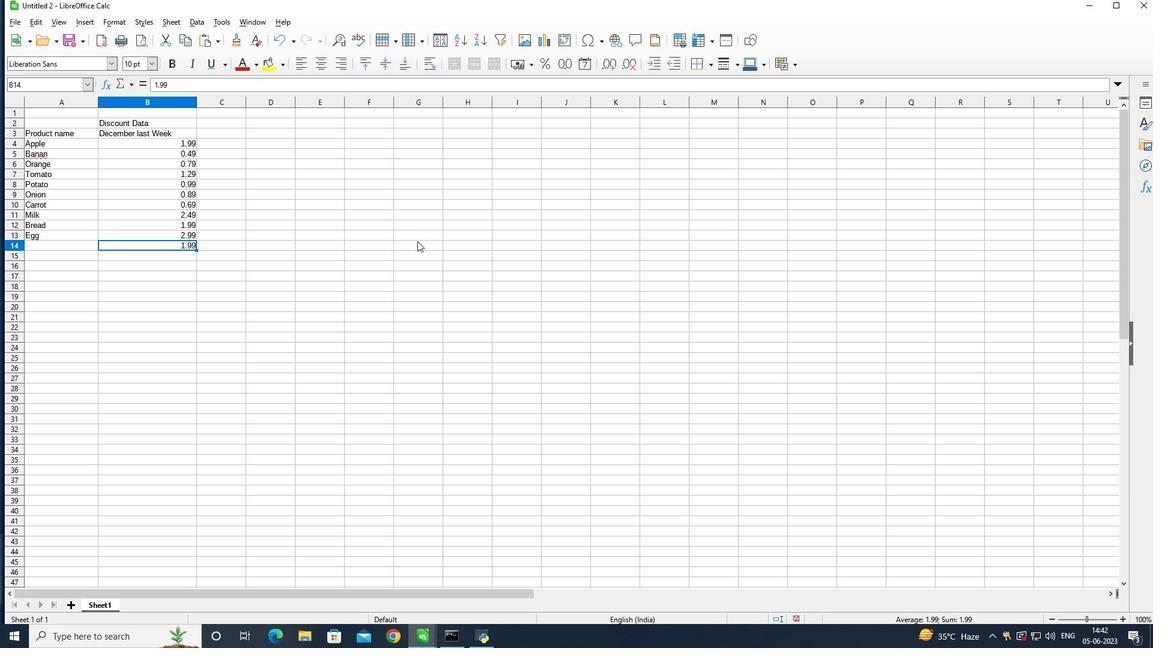 
Action: Mouse moved to (263, 240)
Screenshot: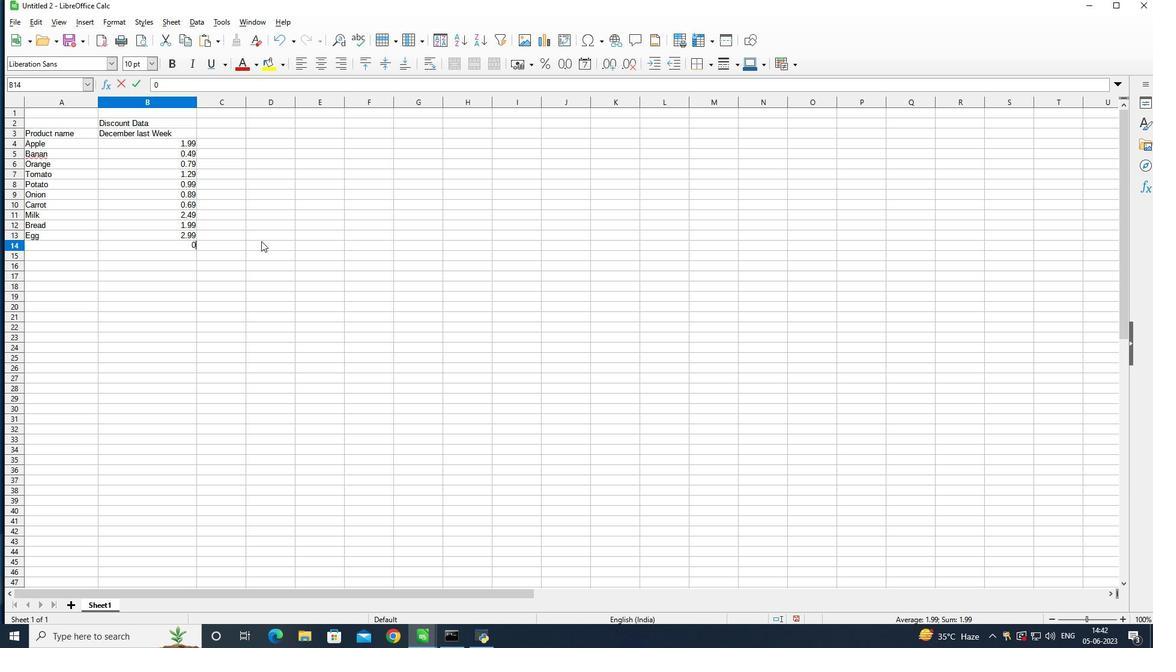 
Action: Key pressed <Key.backspace>
Screenshot: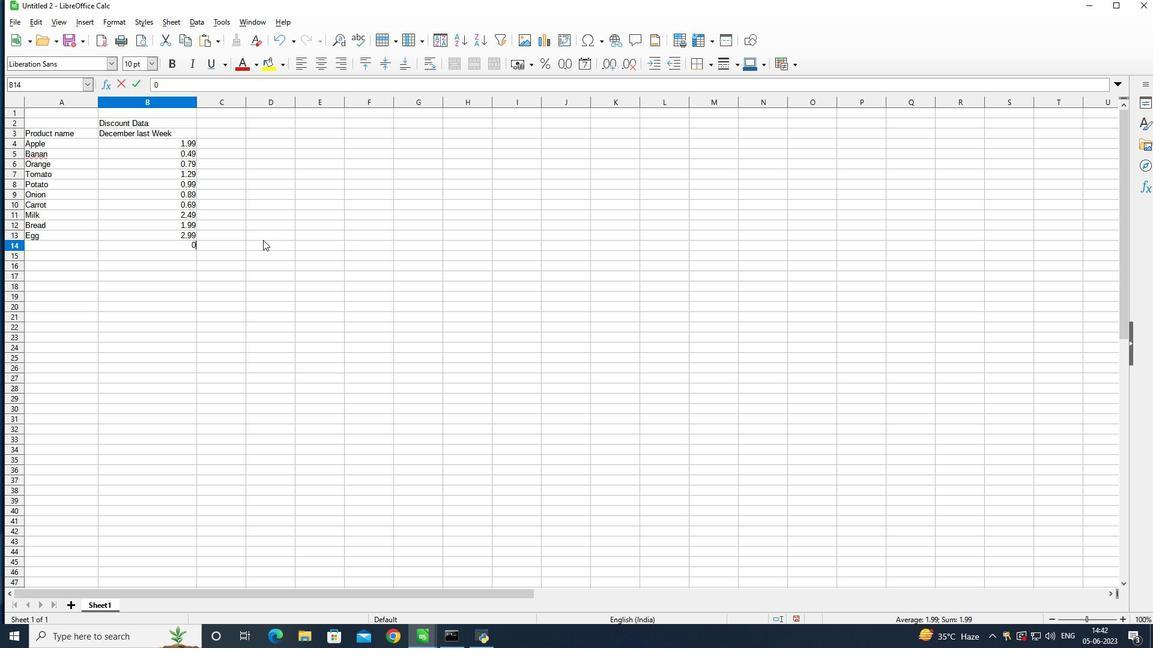 
Action: Mouse moved to (218, 133)
Screenshot: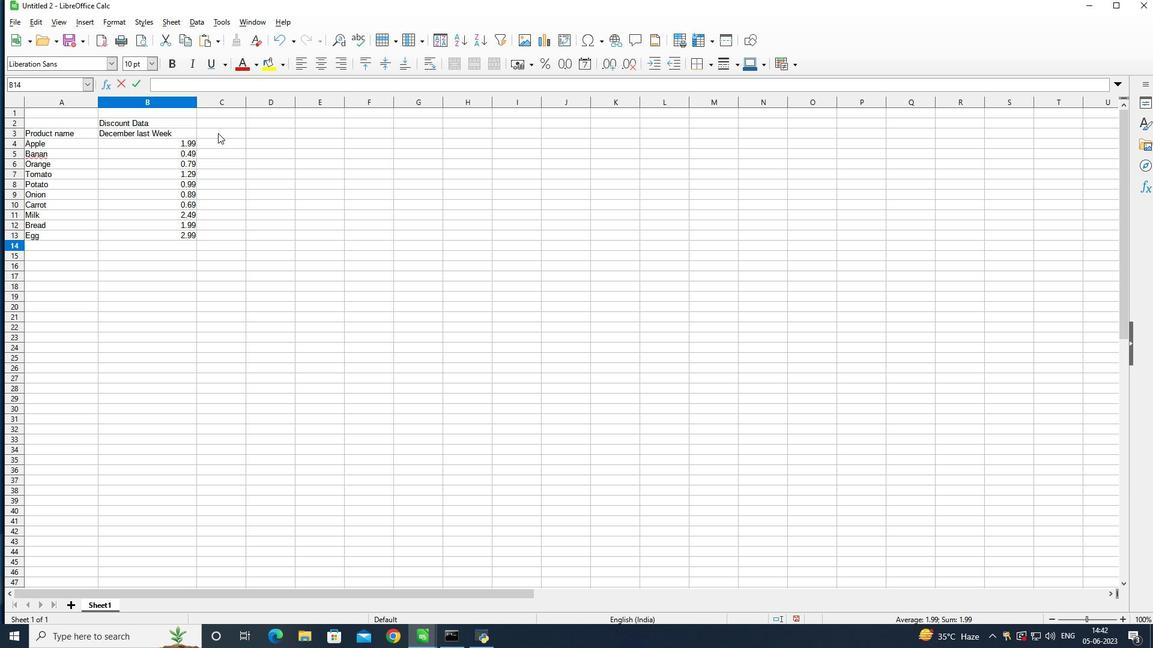 
Action: Mouse pressed left at (218, 133)
Screenshot: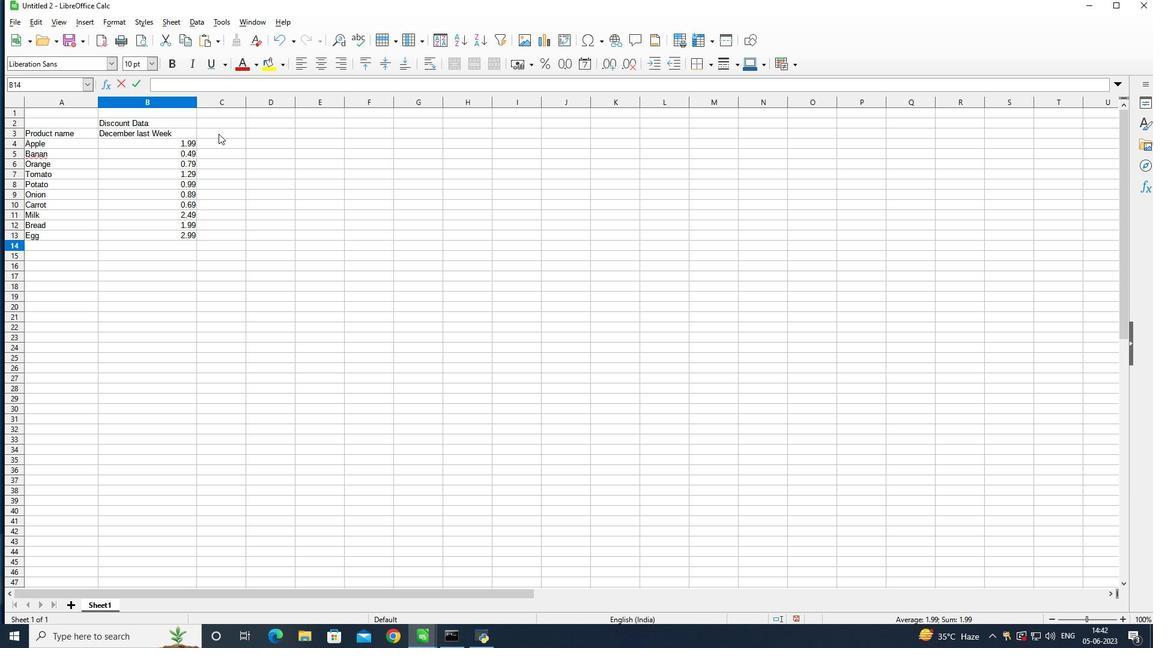 
Action: Mouse moved to (319, 140)
Screenshot: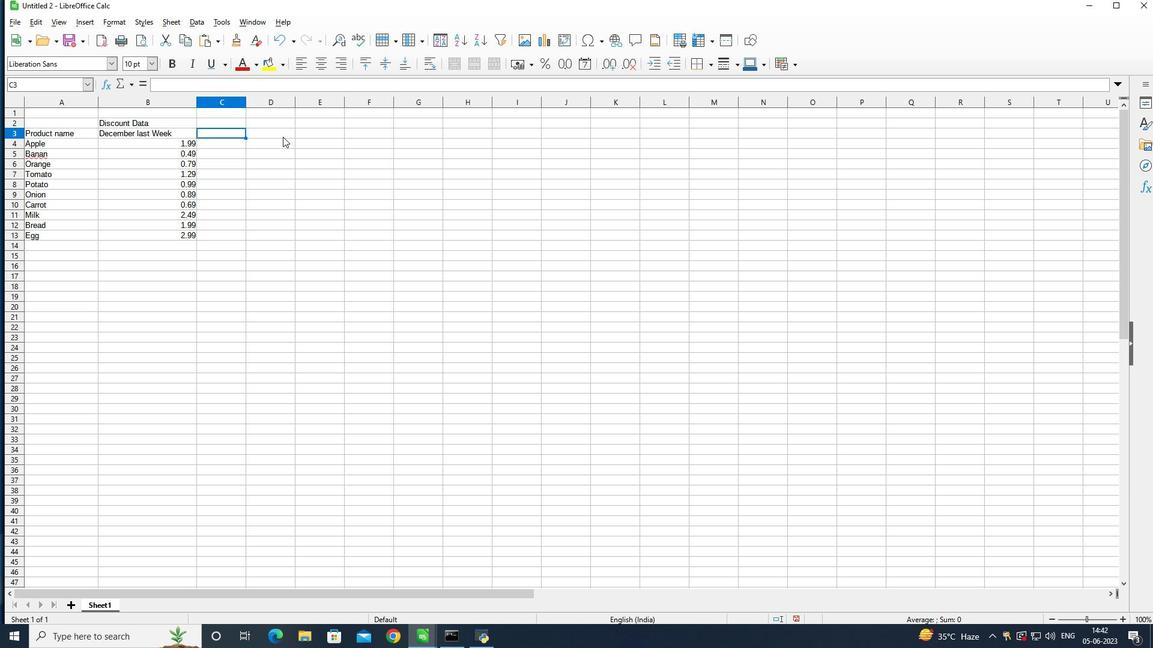 
Action: Key pressed <Key.shift><Key.shift><Key.shift><Key.shift>
Screenshot: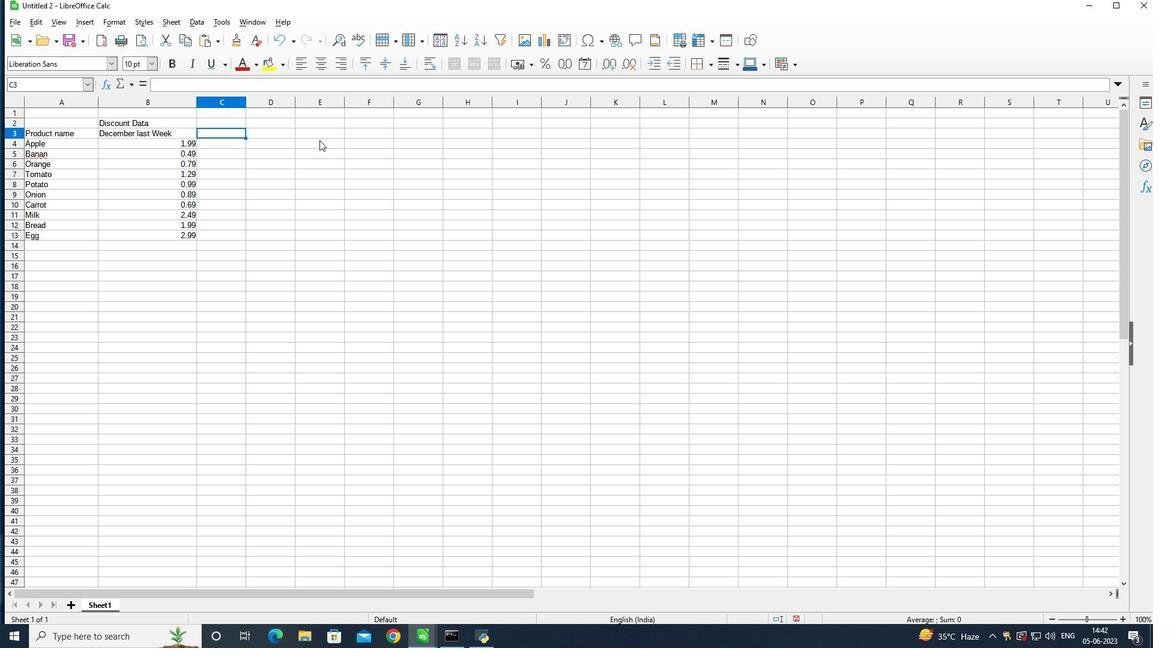 
Action: Mouse moved to (314, 179)
Screenshot: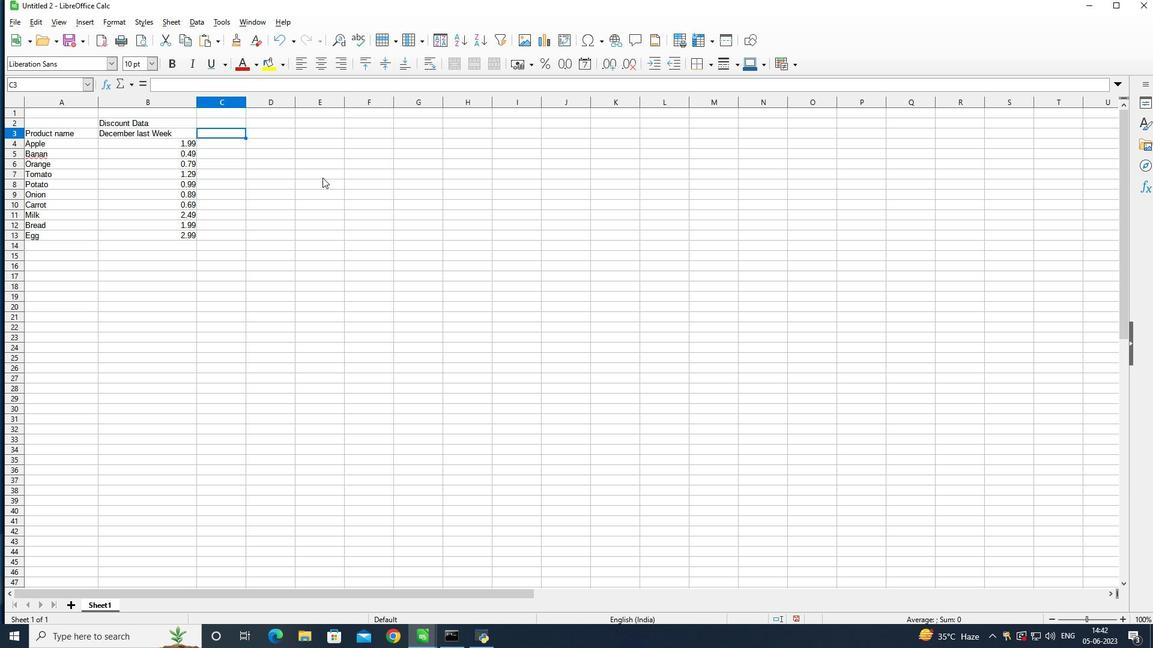 
Action: Key pressed <Key.shift>
Screenshot: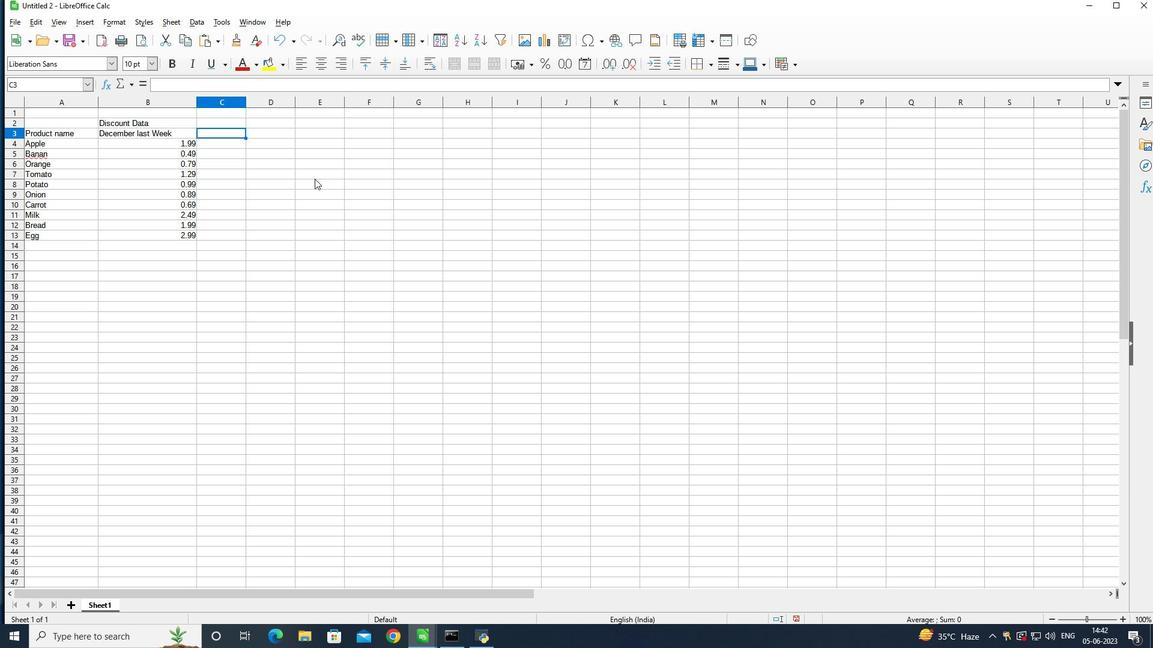 
Action: Mouse moved to (329, 175)
Screenshot: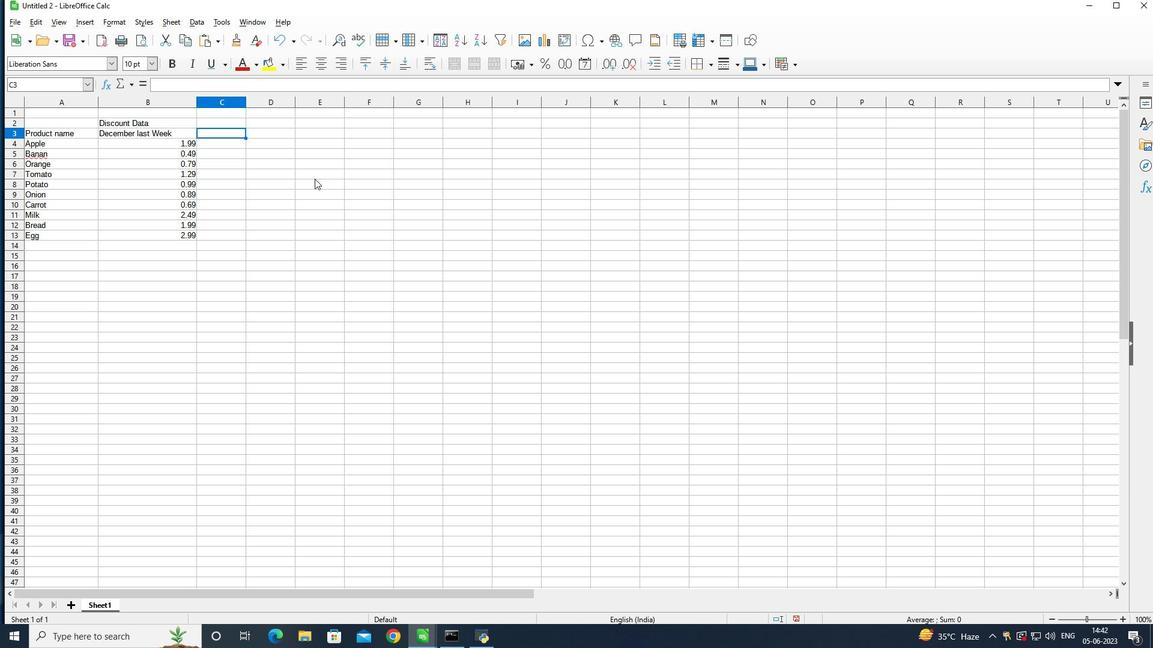
Action: Key pressed <Key.shift><Key.shift><Key.shift><Key.shift><Key.shift><Key.shift><Key.shift><Key.shift><Key.shift>Discount<Key.enter>10<Key.enter>20<Key.enter>15<Key.enter>5<Key.enter>12<Key.enter>8<Key.enter>25<Key.enter>10<Key.enter>15<Key.enter>20
Screenshot: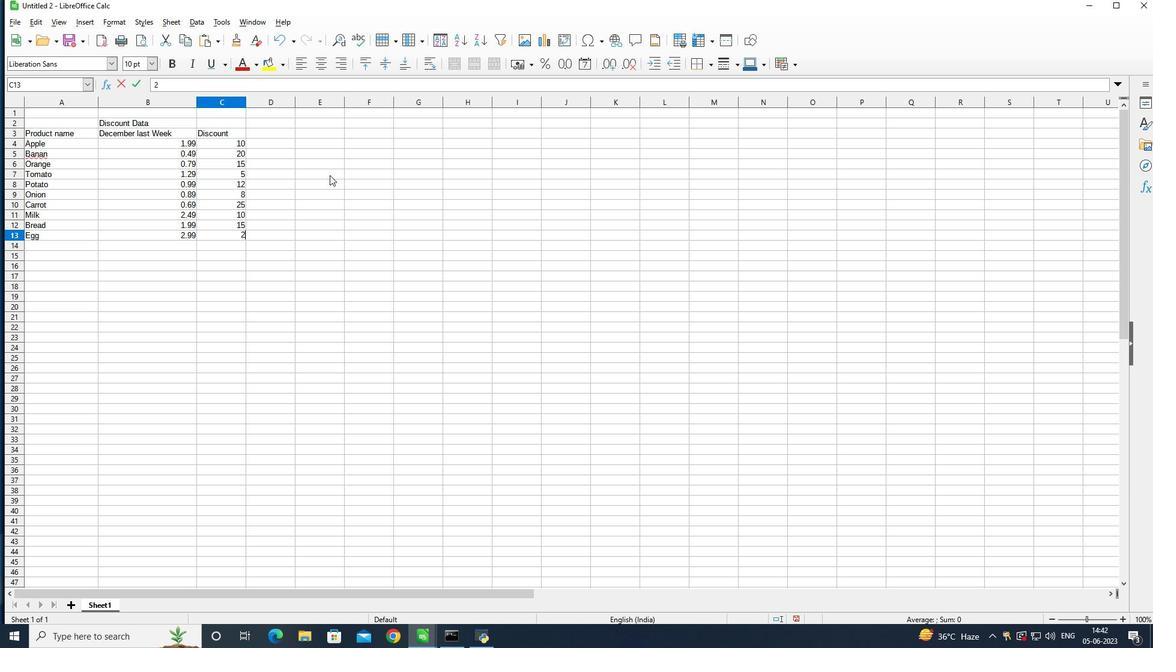 
Action: Mouse moved to (378, 164)
Screenshot: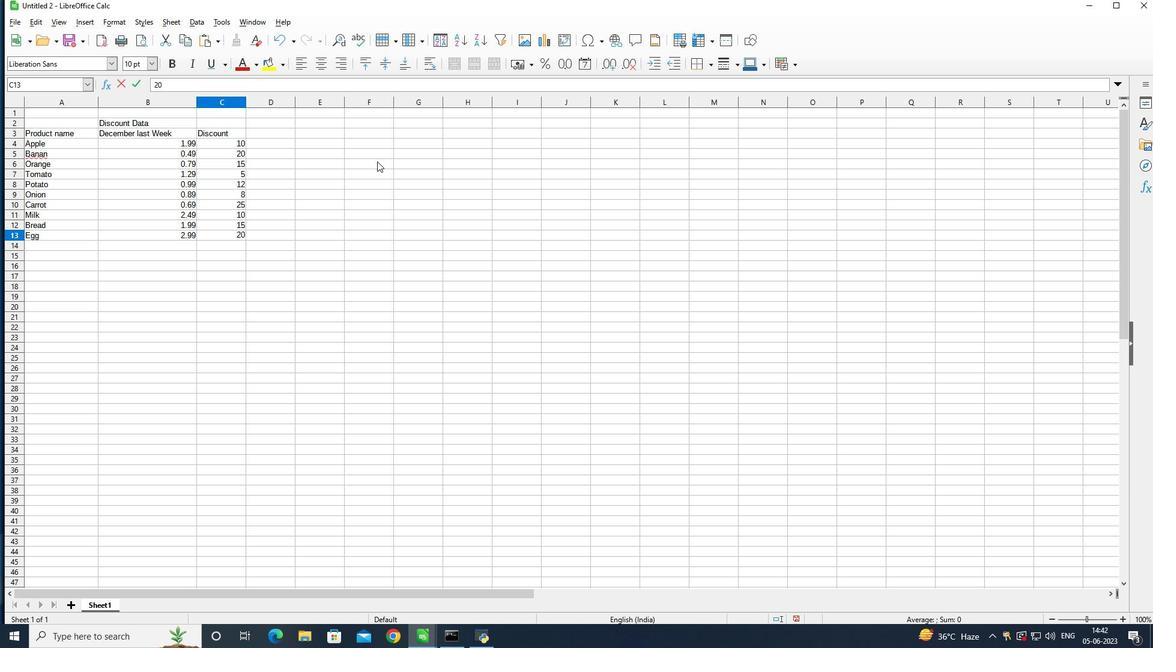 
Action: Key pressed ctrl+S
Screenshot: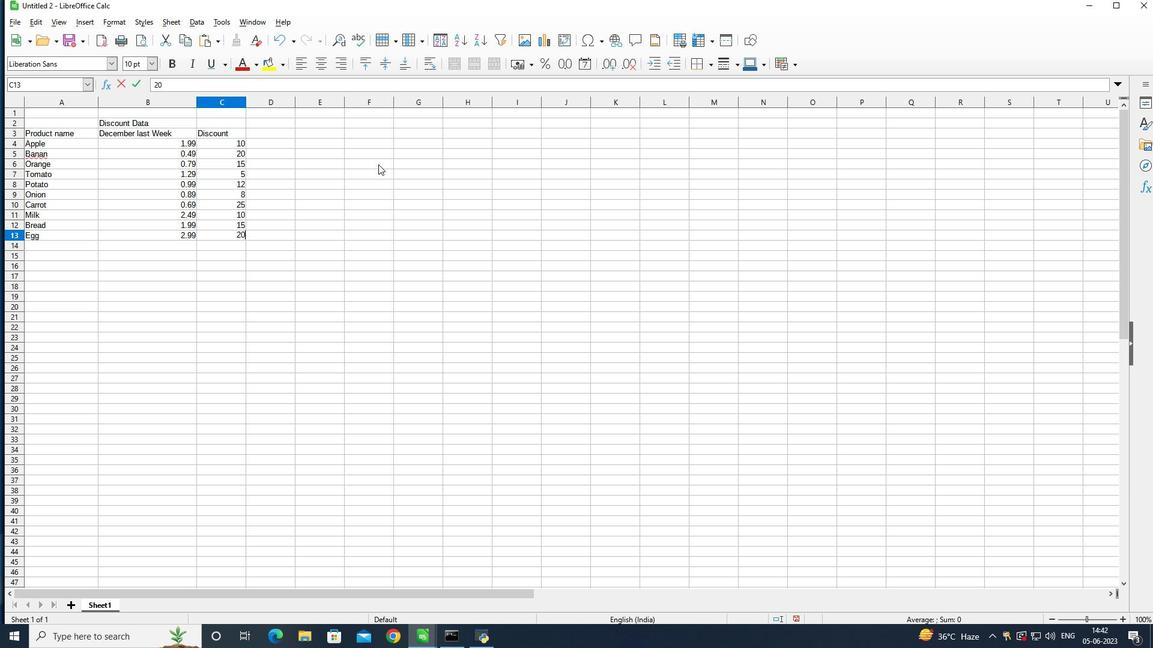 
Action: Mouse moved to (740, 167)
Screenshot: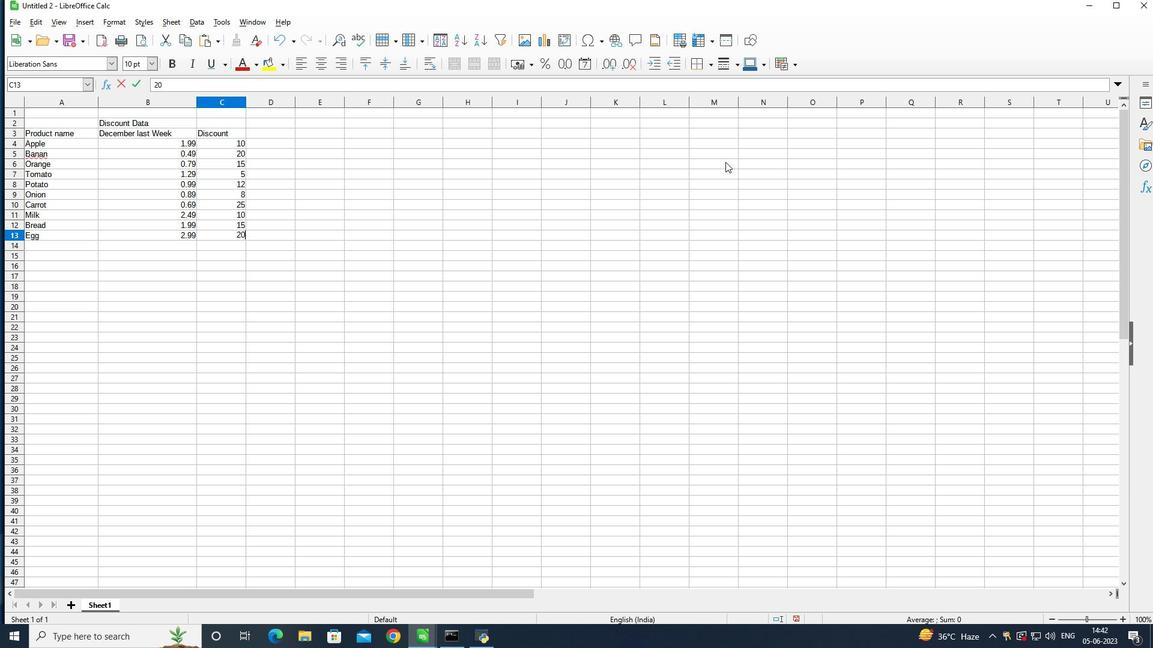 
Action: Key pressed sav<Key.backspace><Key.backspace><Key.backspace>analysis<Key.shift>Sales<Key.shift><Key.shift><Key.shift><Key.shift><Key.shift><Key.shift><Key.shift><Key.shift><Key.shift><Key.shift><Key.shift><Key.shift><Key.shift>Trends<Key.enter>
Screenshot: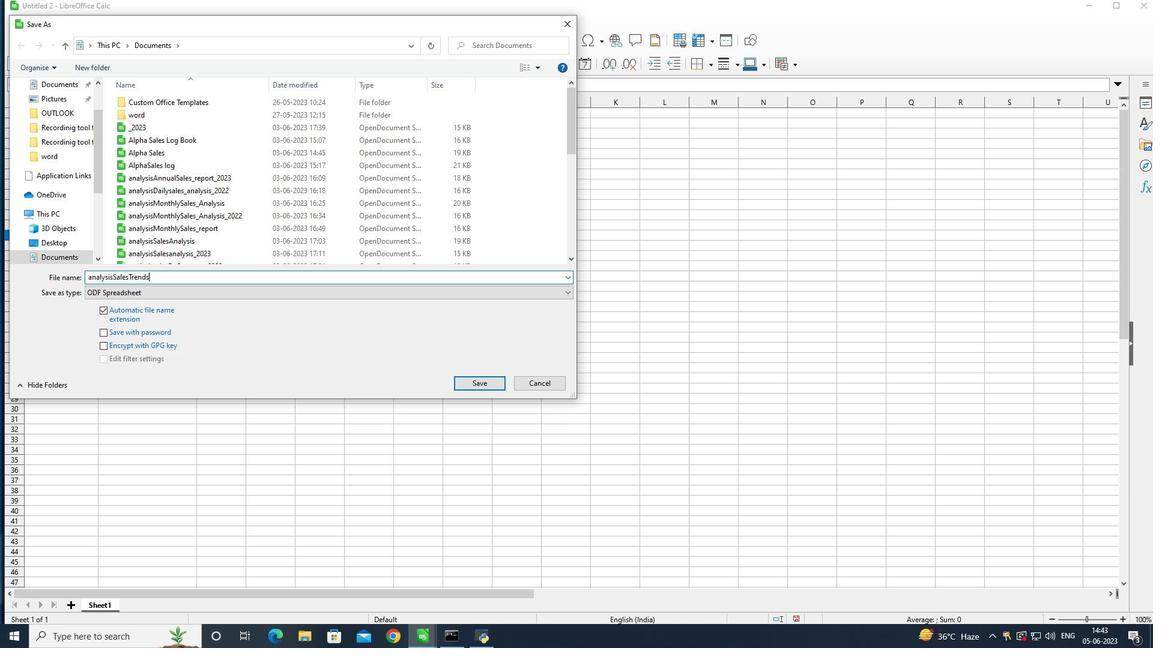 
Action: Mouse moved to (739, 168)
Screenshot: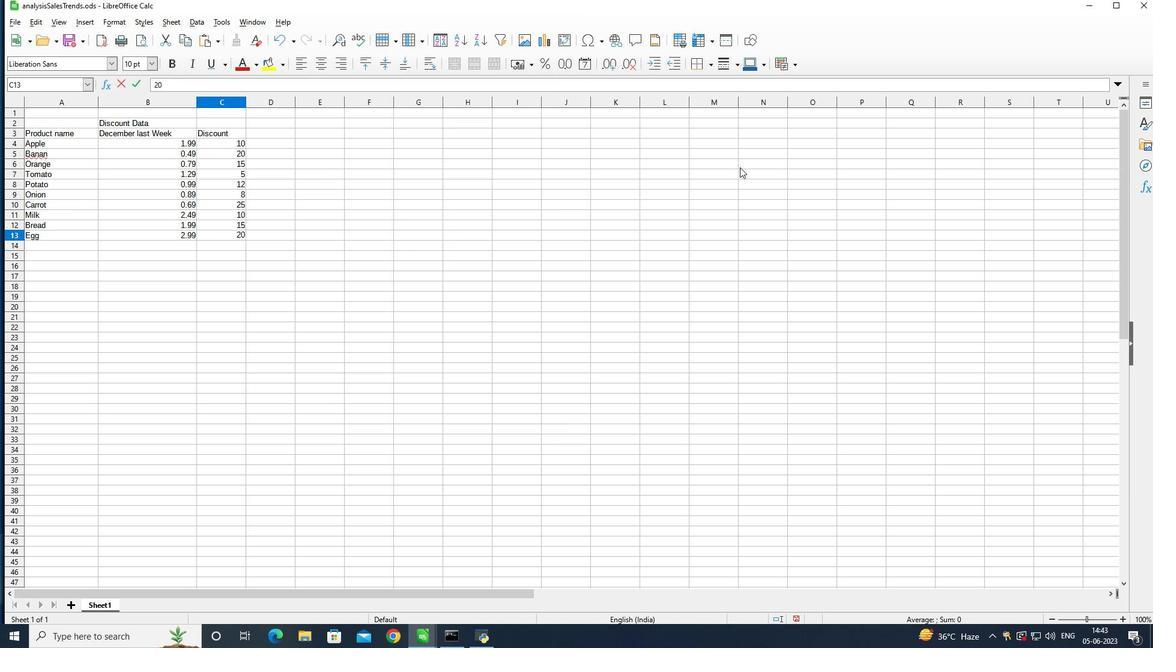 
